 Task: Explore Airbnb accommodation in Trujillo, Peru from 12th December, 2023 to 16th December, 2023 for 8 adults. Place can be private room with 8 bedrooms having 8 beds and 8 bathrooms. Property type can be hotel. Amenities needed are: wifi, TV, free parkinig on premises, gym, breakfast.
Action: Mouse moved to (408, 67)
Screenshot: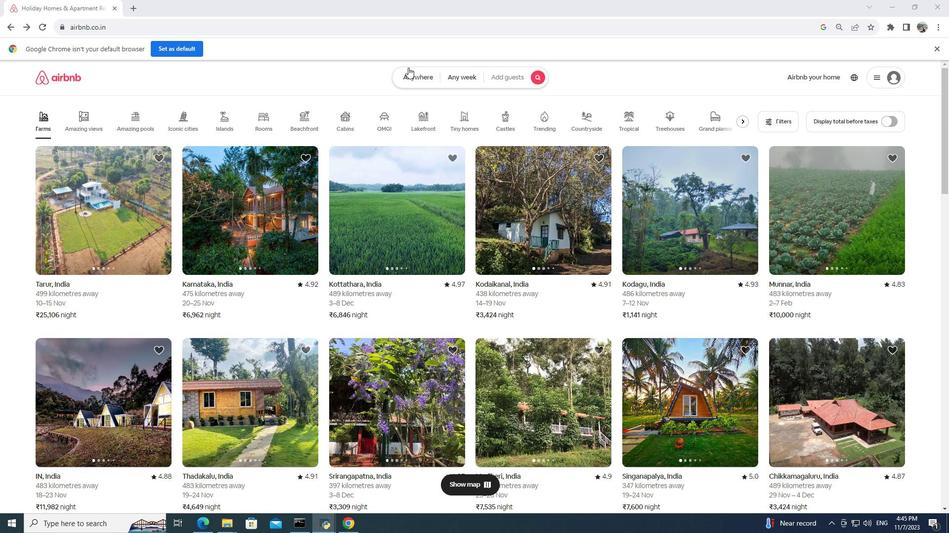 
Action: Mouse pressed left at (408, 67)
Screenshot: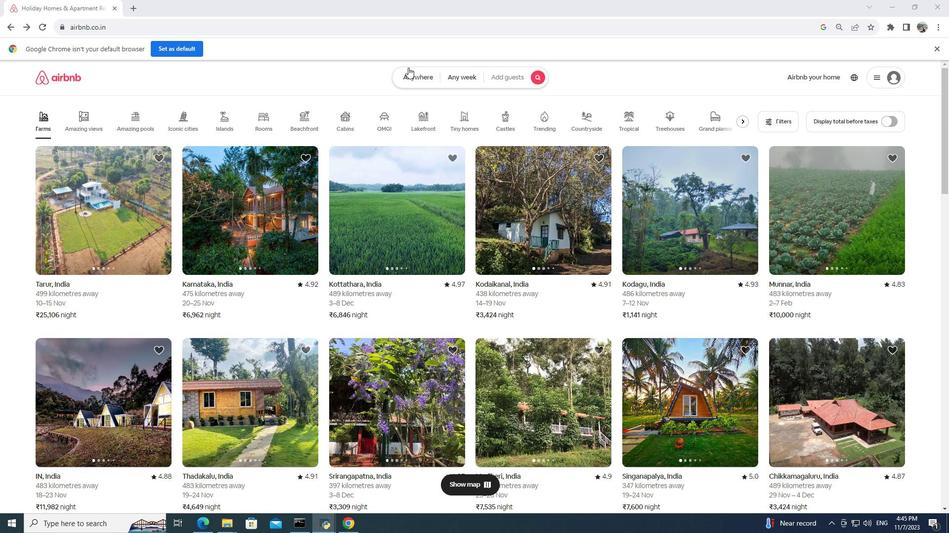 
Action: Mouse moved to (360, 115)
Screenshot: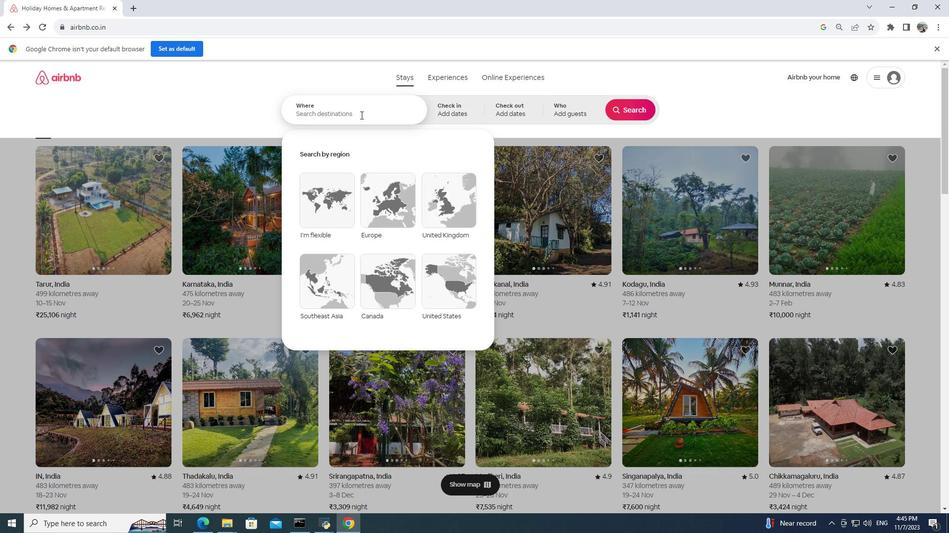 
Action: Key pressed trujillo,<Key.space>peru<Key.enter>
Screenshot: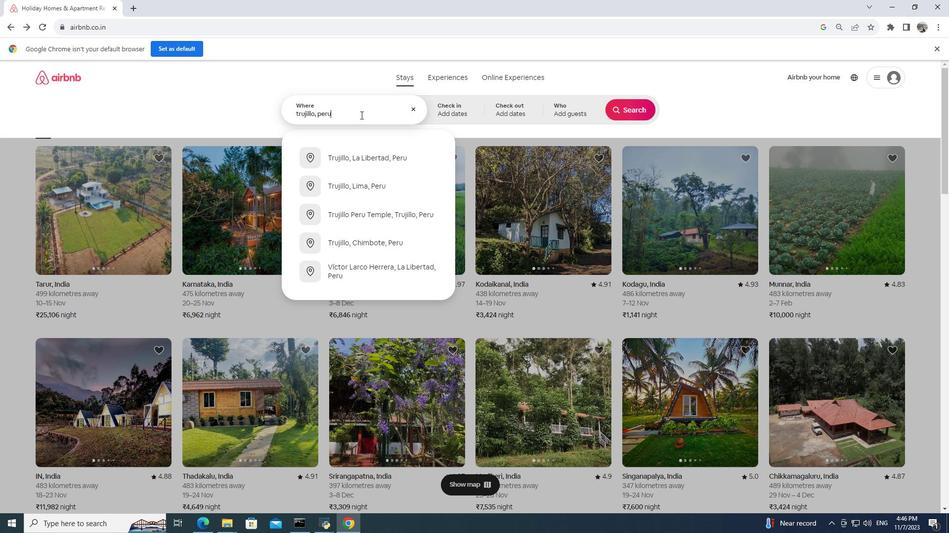 
Action: Mouse moved to (528, 262)
Screenshot: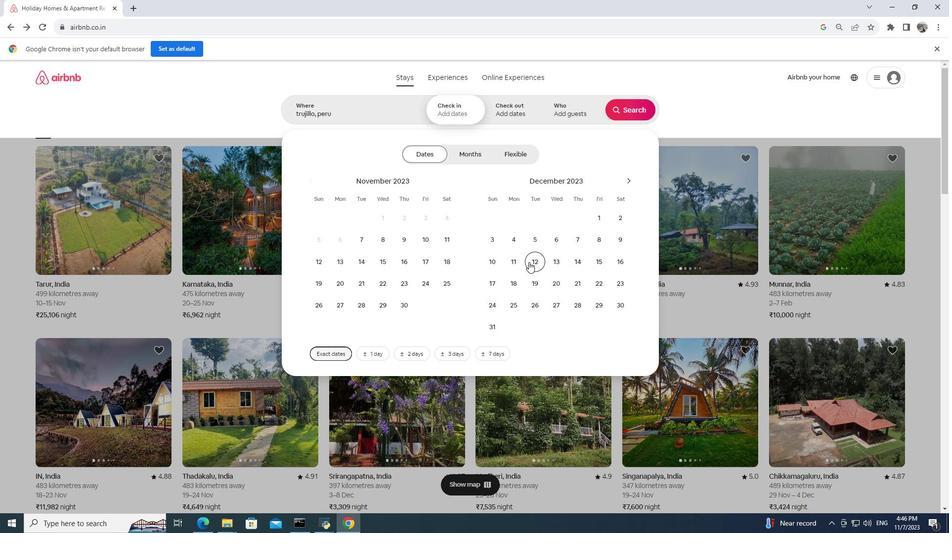 
Action: Mouse pressed left at (528, 262)
Screenshot: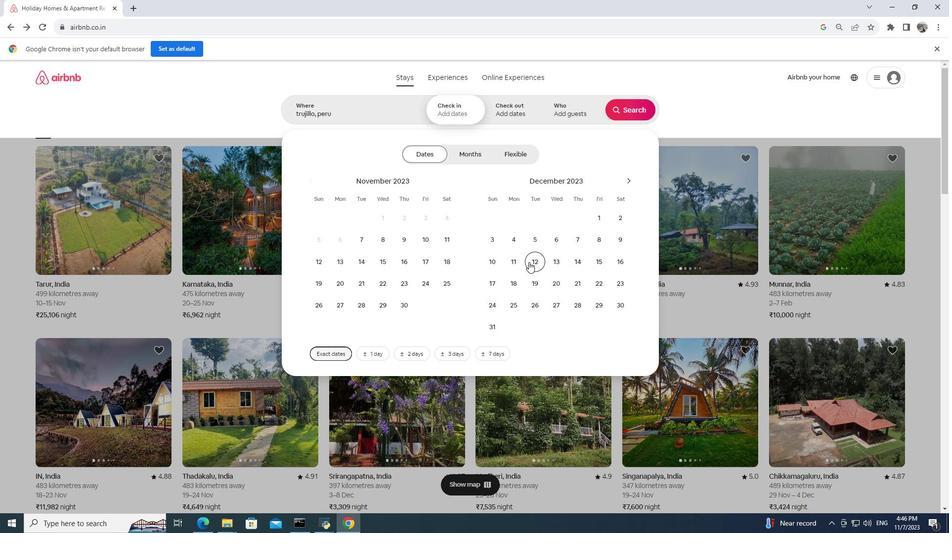
Action: Mouse moved to (623, 263)
Screenshot: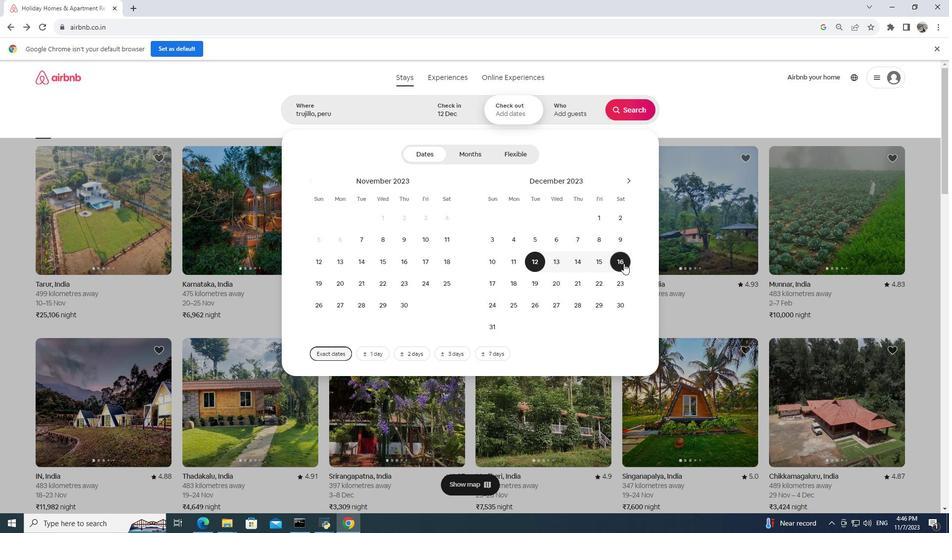 
Action: Mouse pressed left at (623, 263)
Screenshot: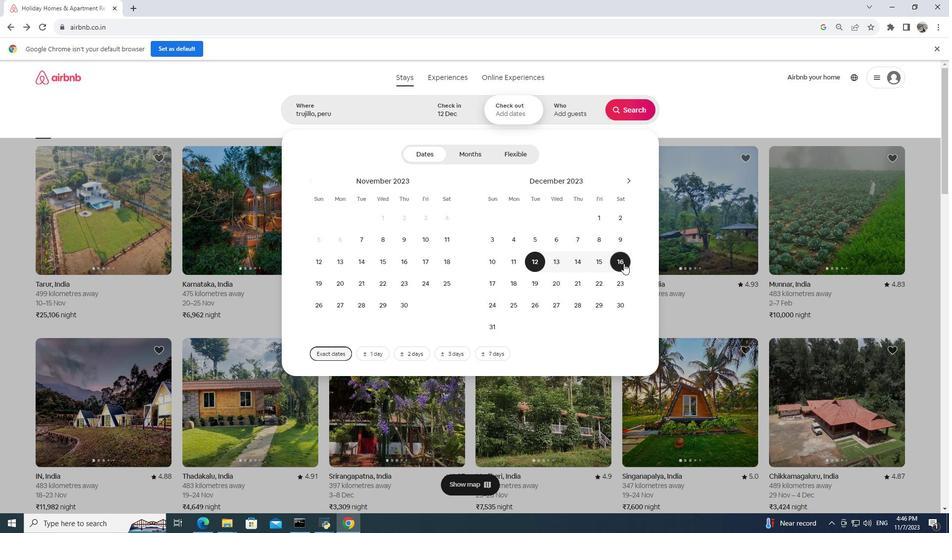 
Action: Mouse moved to (569, 114)
Screenshot: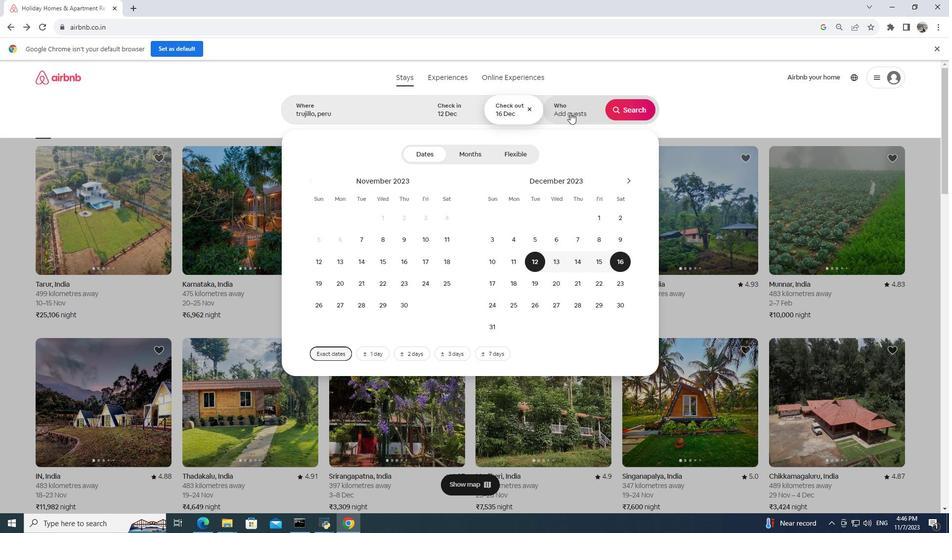 
Action: Mouse pressed left at (569, 114)
Screenshot: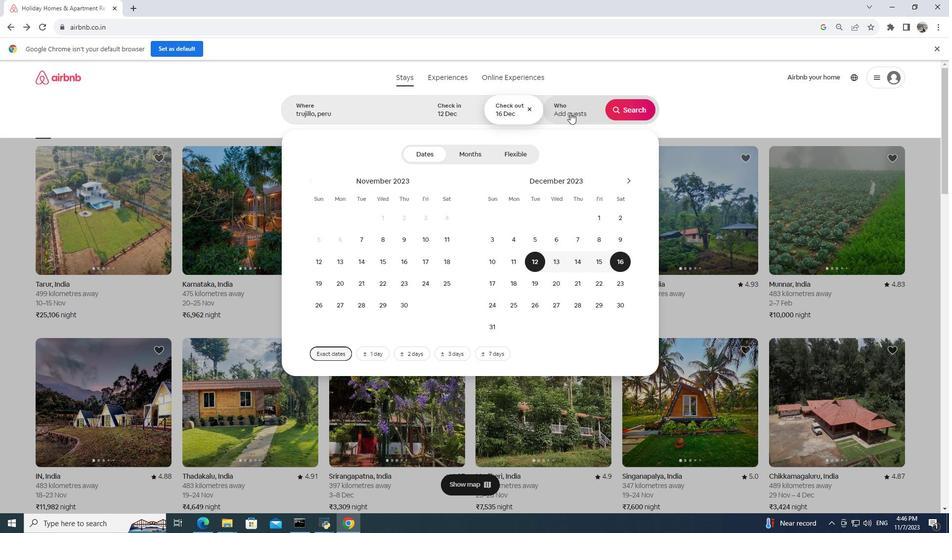 
Action: Mouse moved to (630, 154)
Screenshot: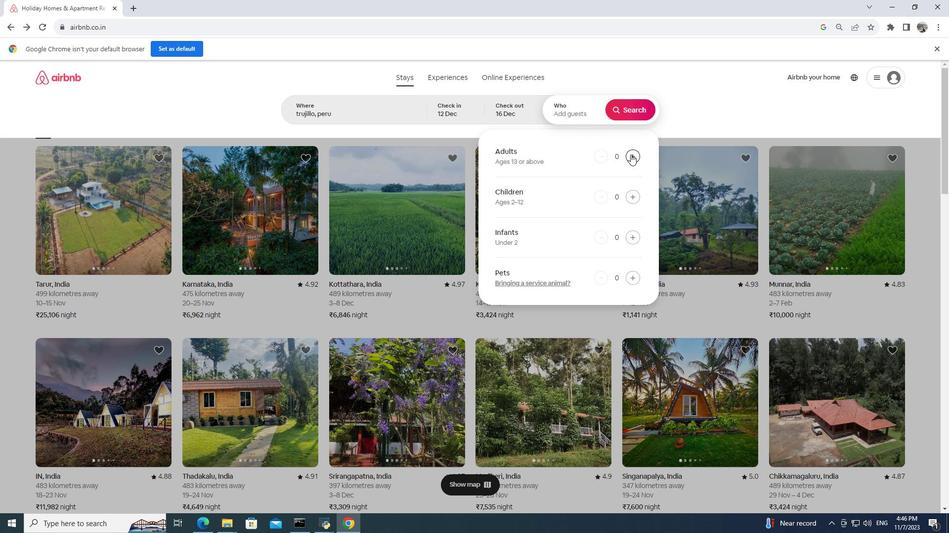 
Action: Mouse pressed left at (630, 154)
Screenshot: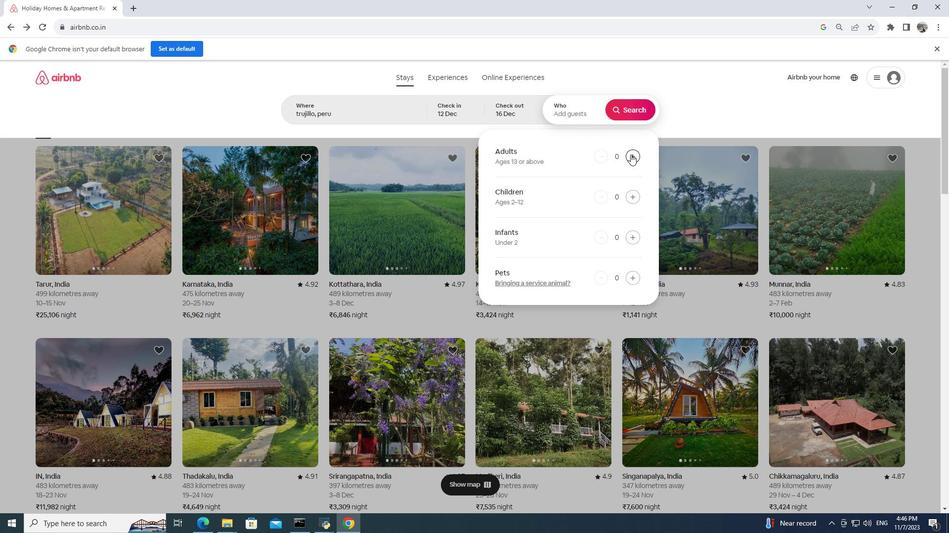 
Action: Mouse moved to (630, 154)
Screenshot: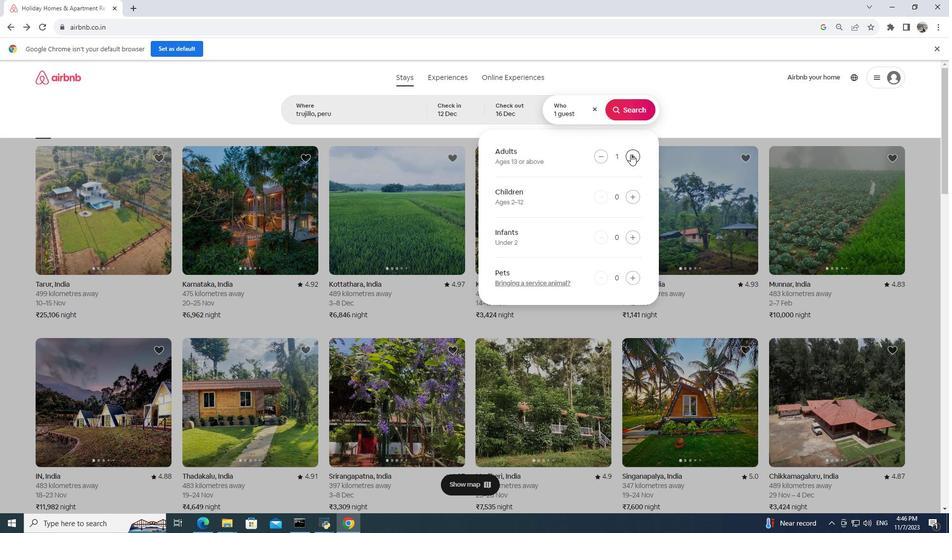 
Action: Mouse pressed left at (630, 154)
Screenshot: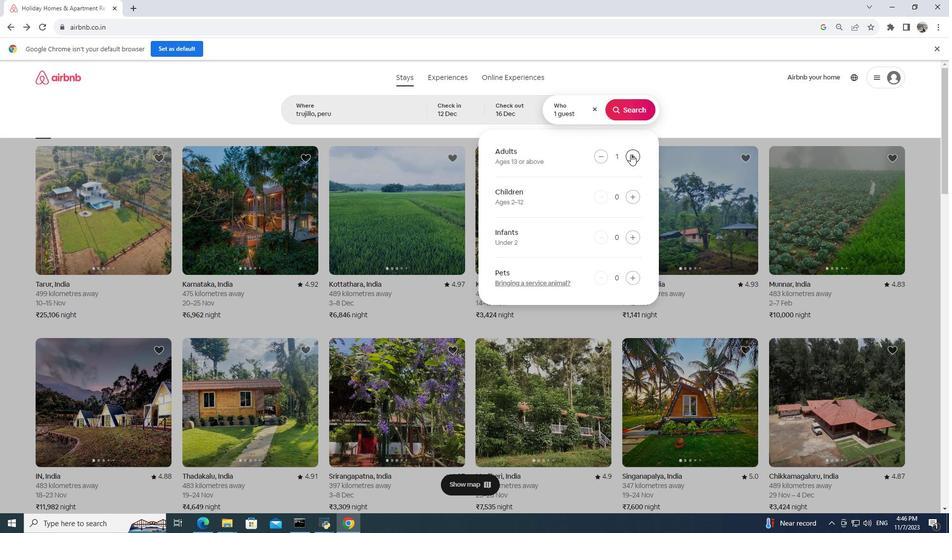 
Action: Mouse moved to (630, 153)
Screenshot: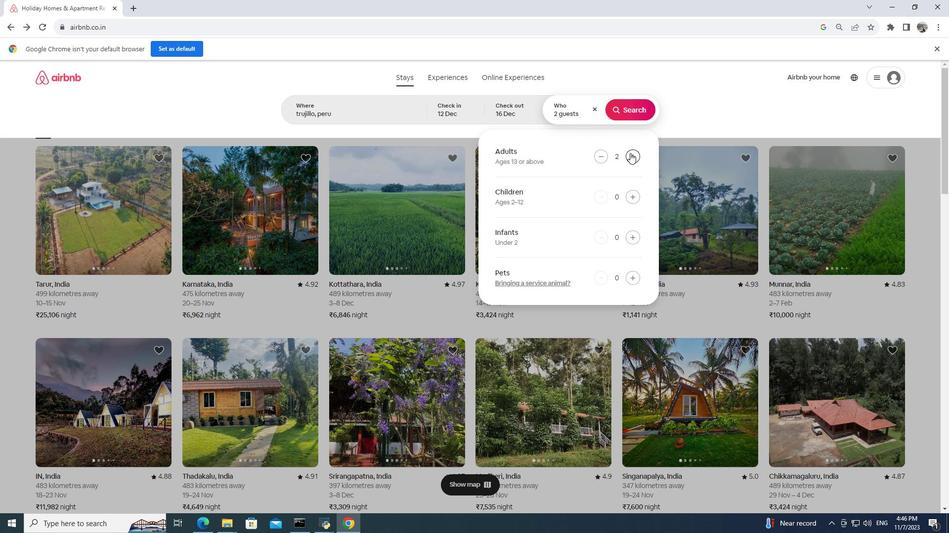 
Action: Mouse pressed left at (630, 153)
Screenshot: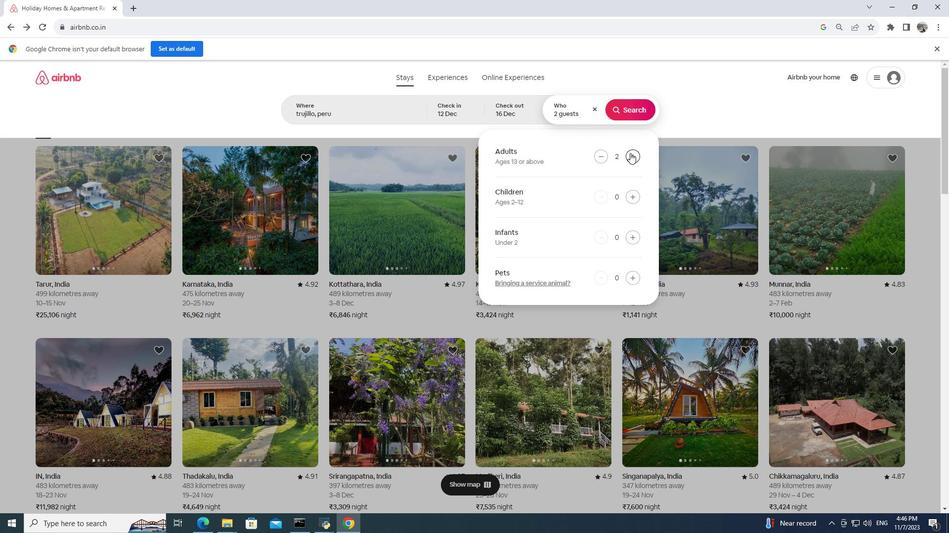 
Action: Mouse pressed left at (630, 153)
Screenshot: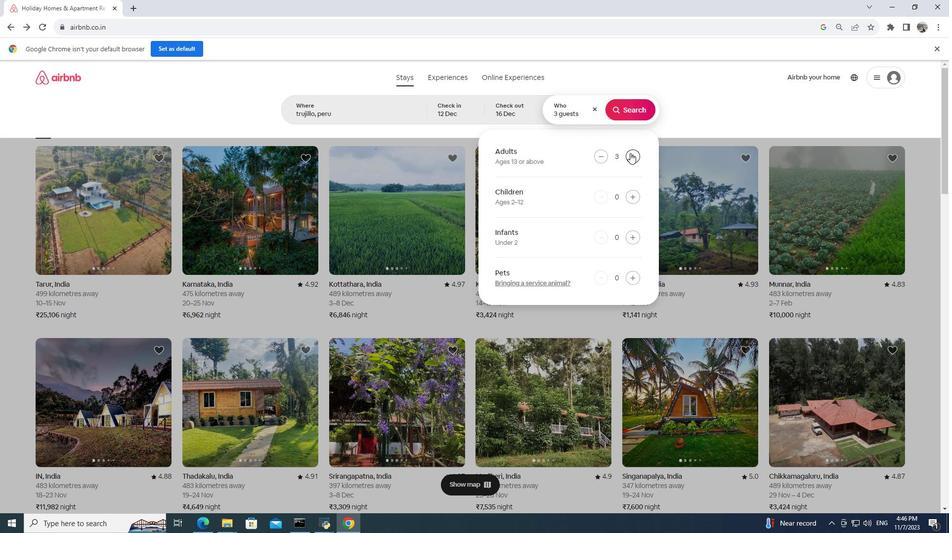 
Action: Mouse pressed left at (630, 153)
Screenshot: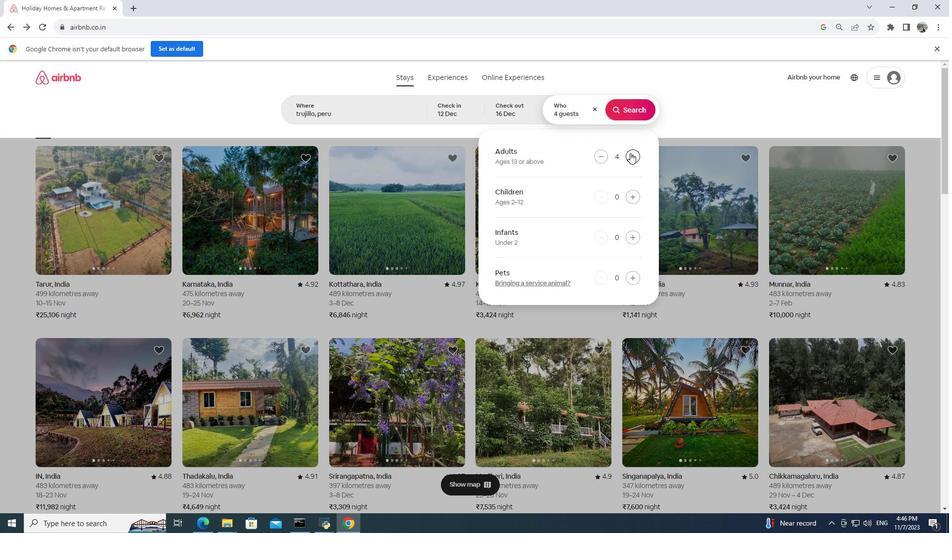 
Action: Mouse pressed left at (630, 153)
Screenshot: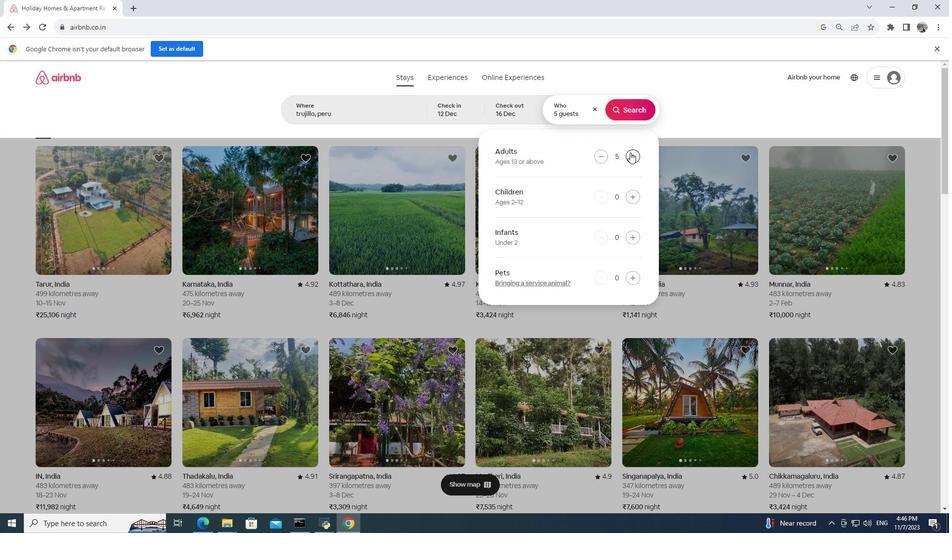 
Action: Mouse moved to (630, 152)
Screenshot: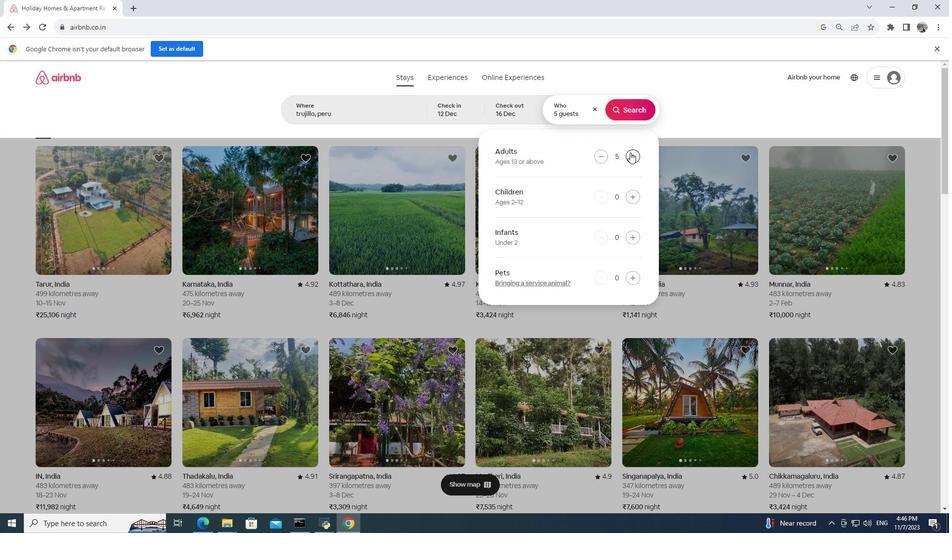 
Action: Mouse pressed left at (630, 152)
Screenshot: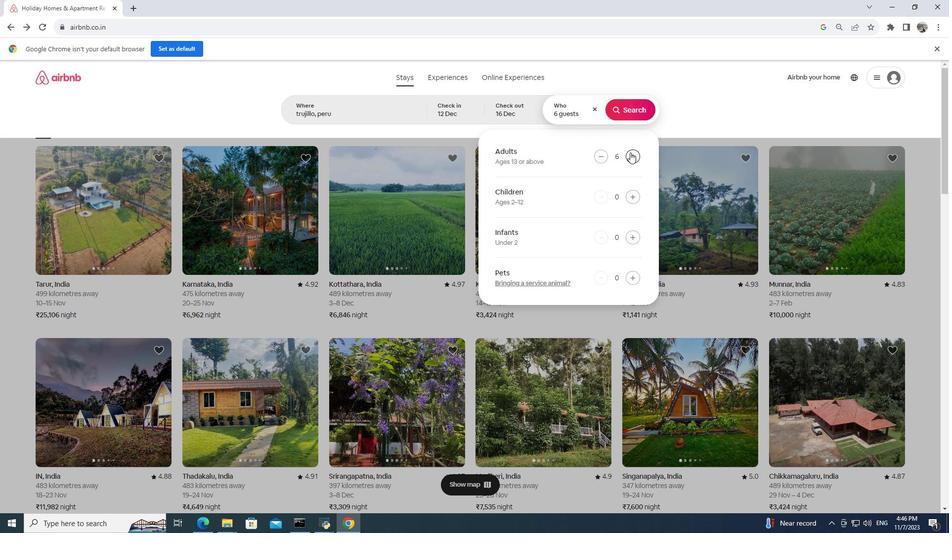 
Action: Mouse pressed left at (630, 152)
Screenshot: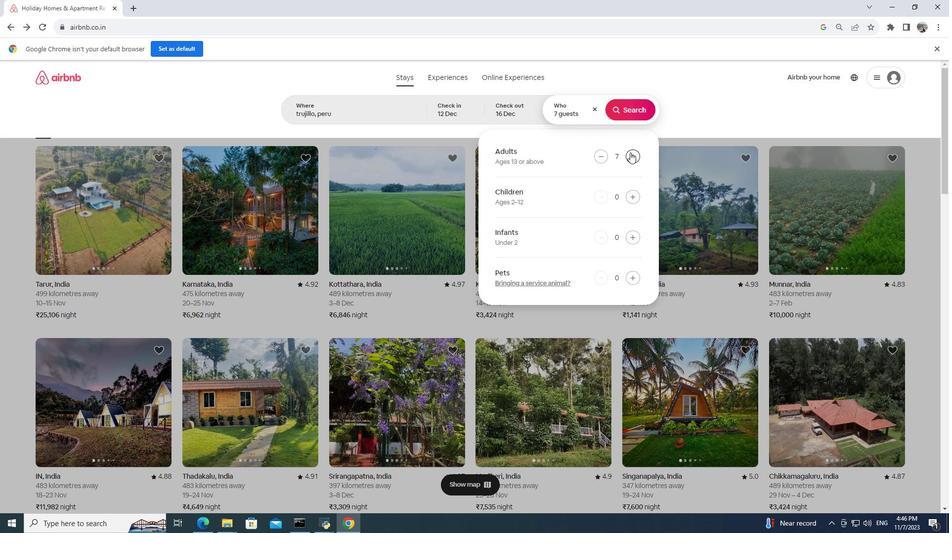 
Action: Mouse moved to (622, 106)
Screenshot: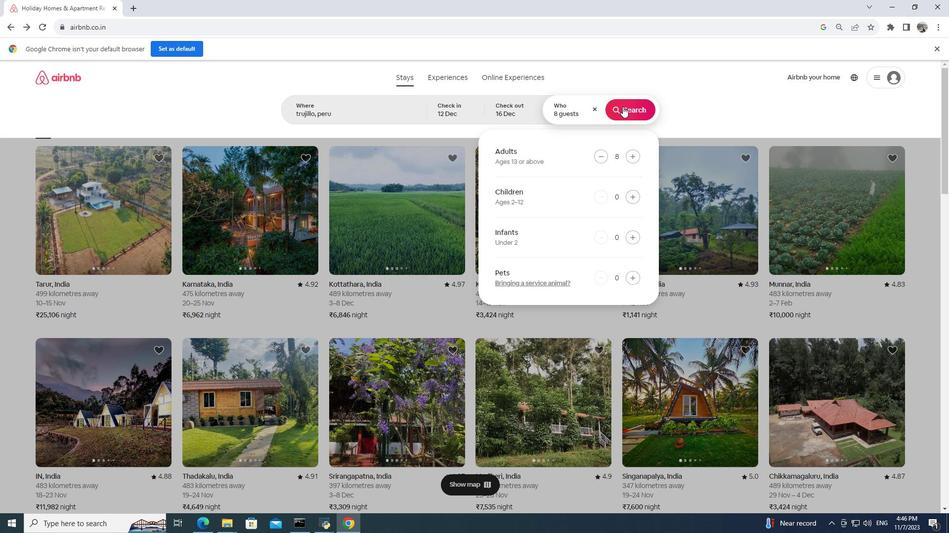 
Action: Mouse pressed left at (622, 106)
Screenshot: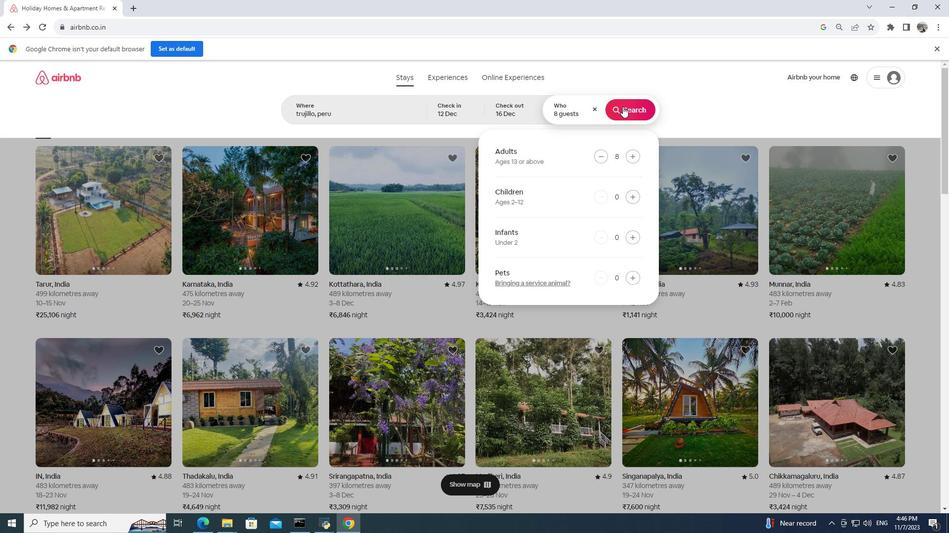 
Action: Mouse moved to (803, 114)
Screenshot: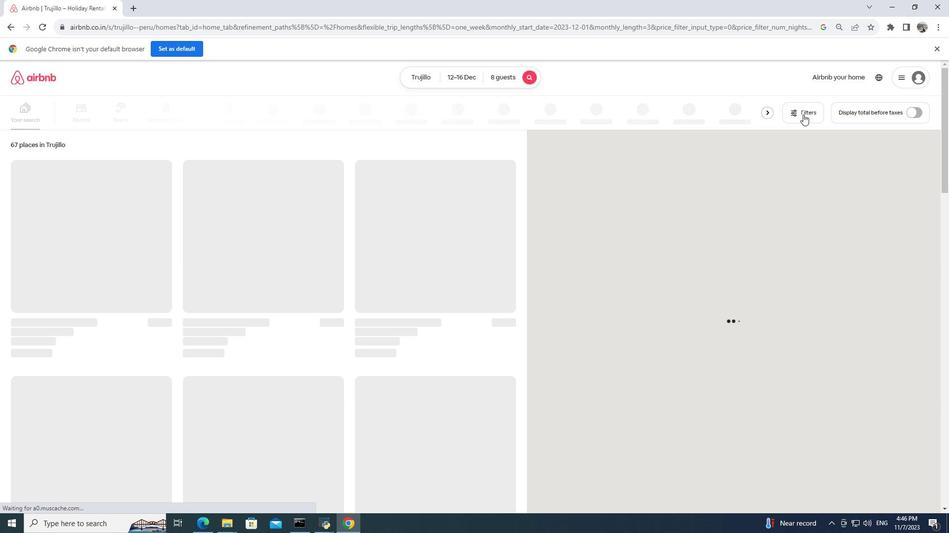 
Action: Mouse pressed left at (803, 114)
Screenshot: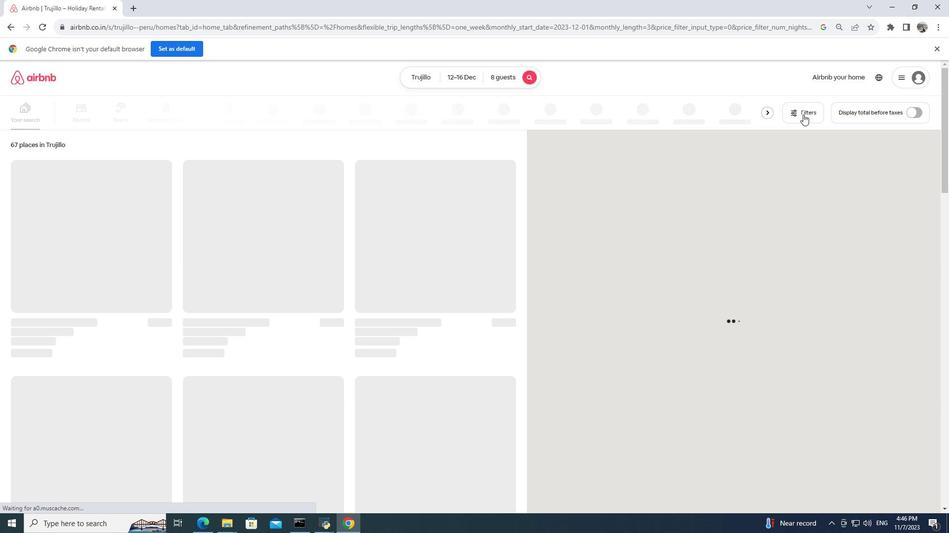 
Action: Mouse moved to (800, 121)
Screenshot: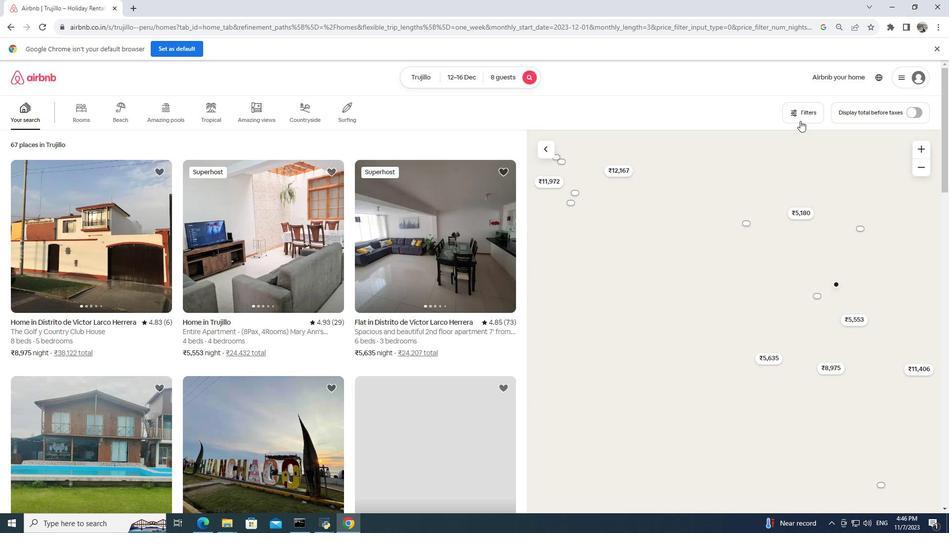 
Action: Mouse pressed left at (800, 121)
Screenshot: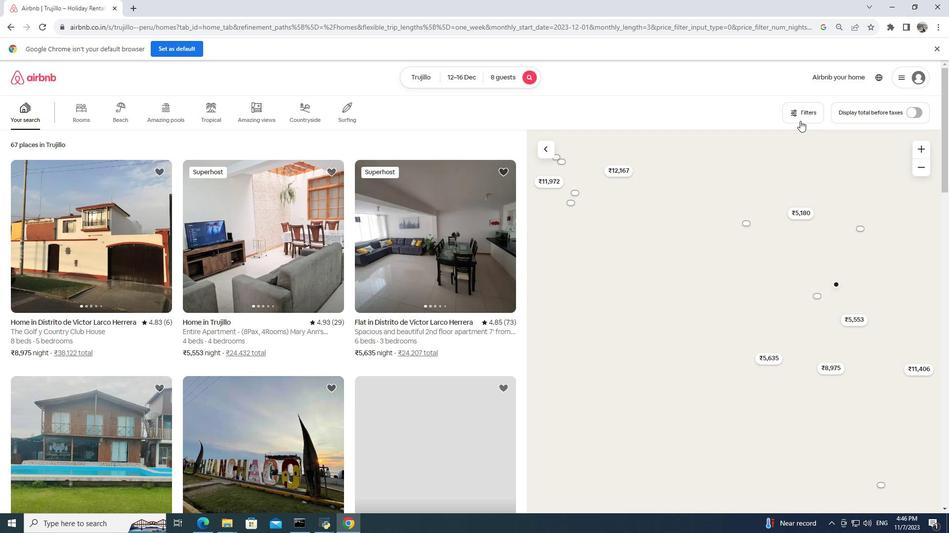 
Action: Mouse moved to (798, 115)
Screenshot: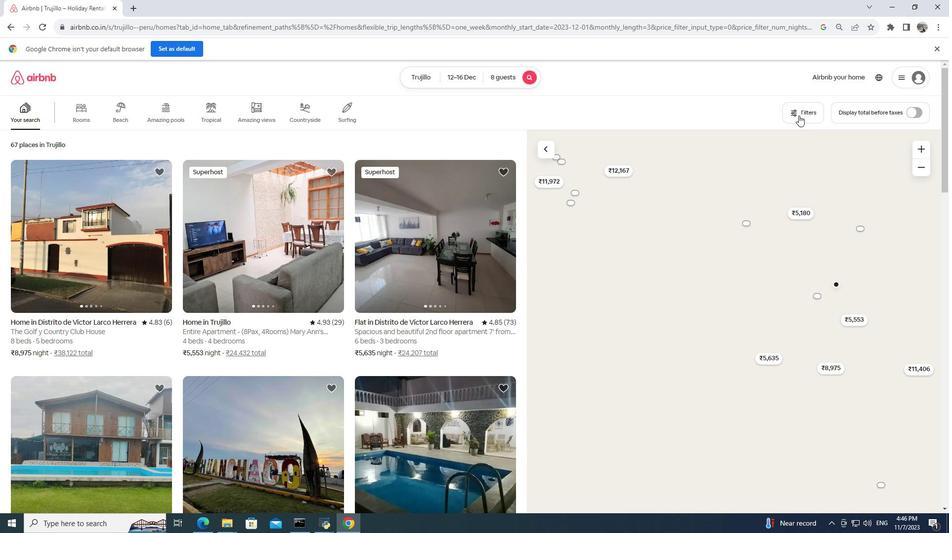 
Action: Mouse pressed left at (798, 115)
Screenshot: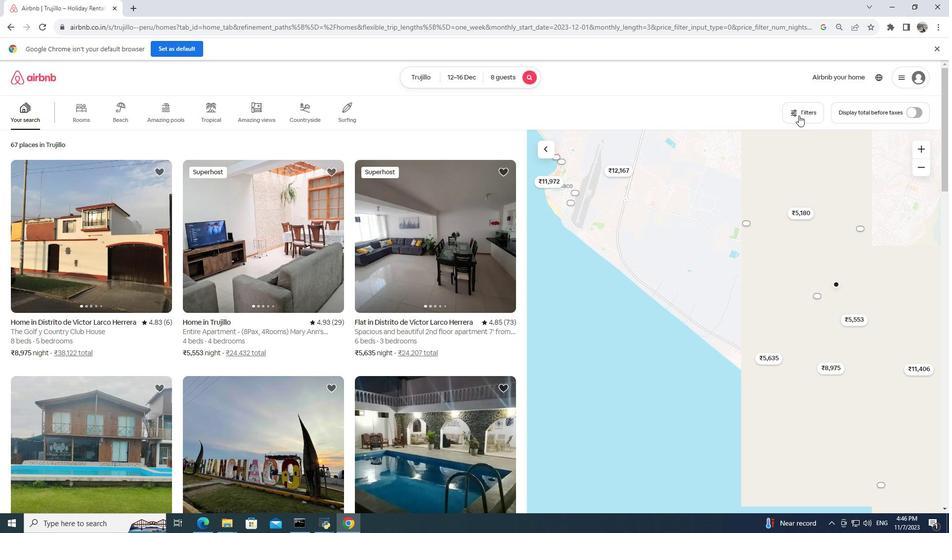 
Action: Mouse moved to (581, 387)
Screenshot: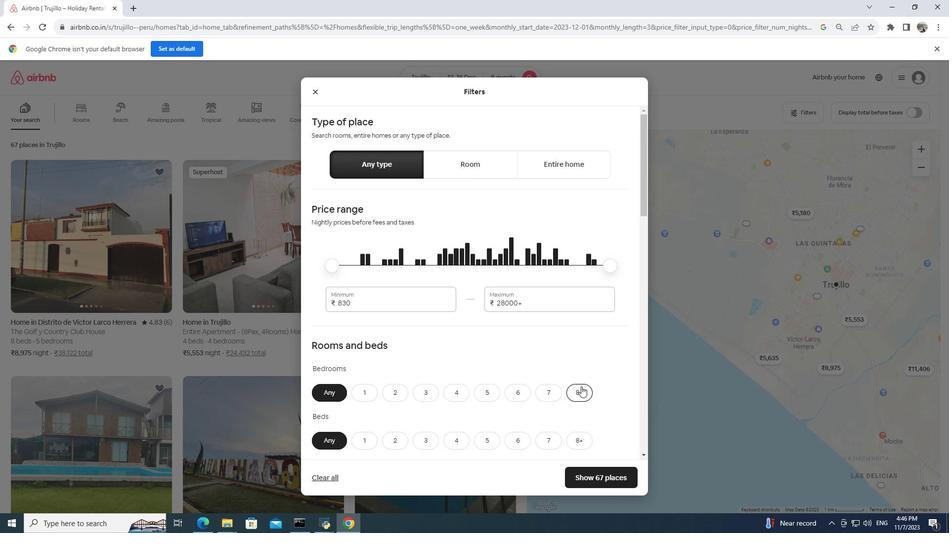 
Action: Mouse pressed left at (581, 387)
Screenshot: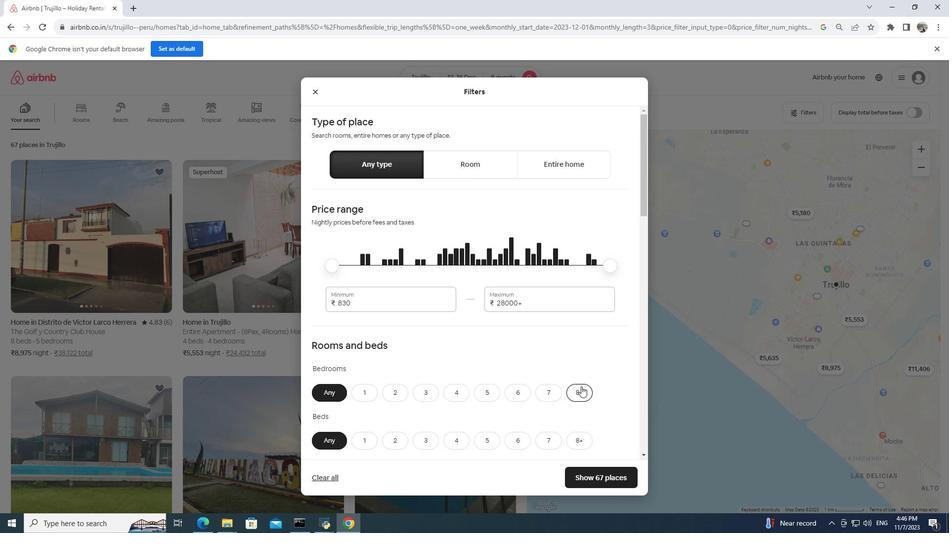 
Action: Mouse moved to (583, 352)
Screenshot: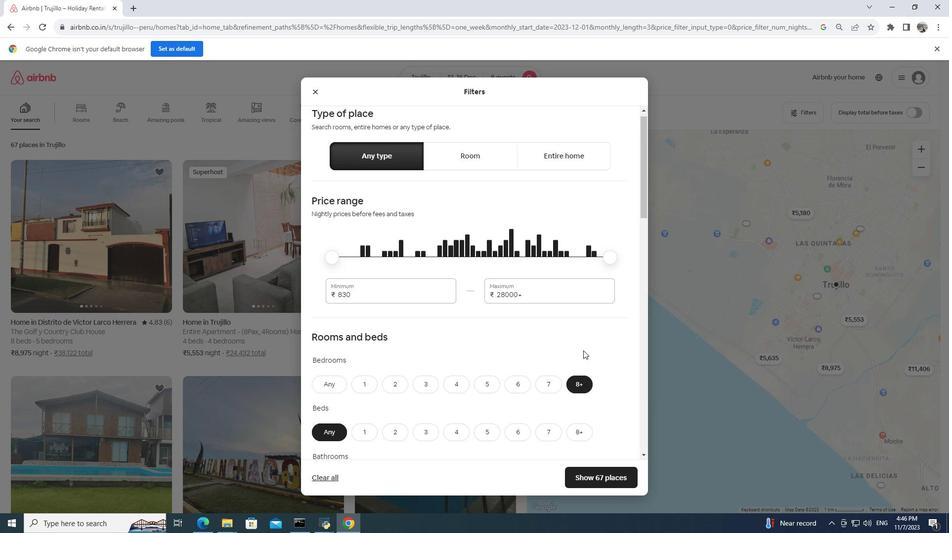 
Action: Mouse scrolled (583, 352) with delta (0, 0)
Screenshot: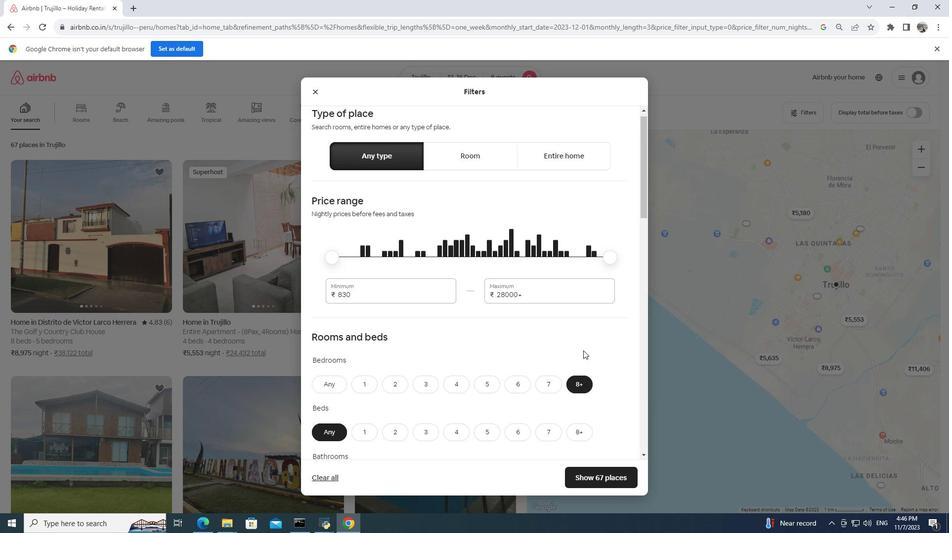 
Action: Mouse moved to (583, 351)
Screenshot: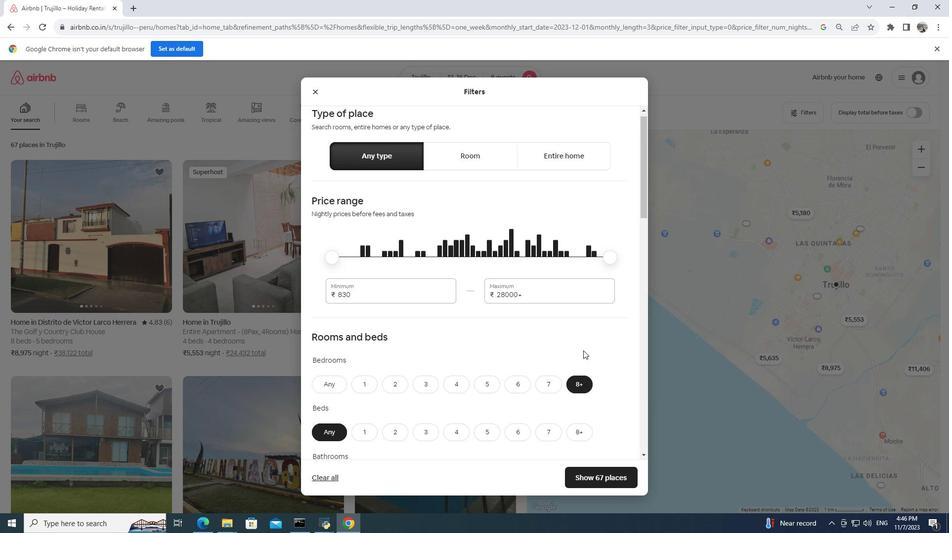 
Action: Mouse scrolled (583, 351) with delta (0, 0)
Screenshot: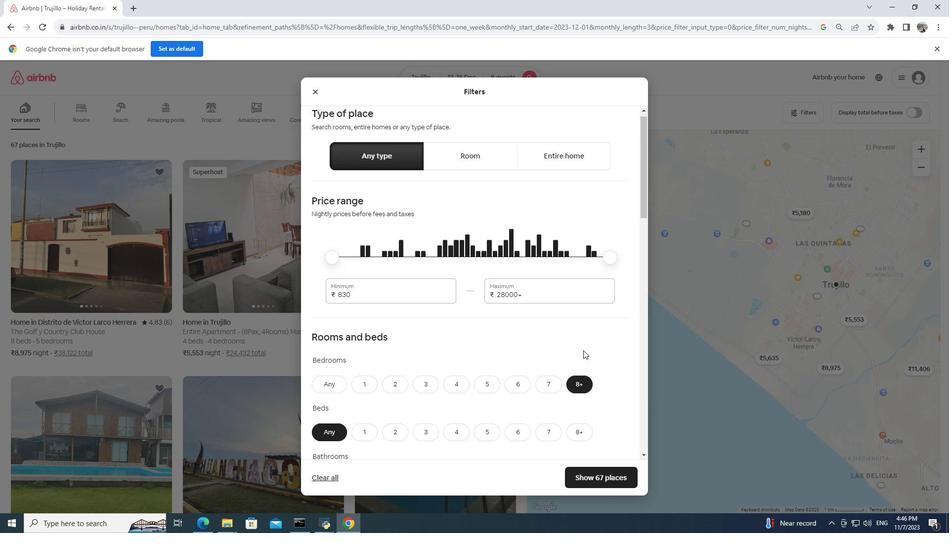 
Action: Mouse moved to (583, 351)
Screenshot: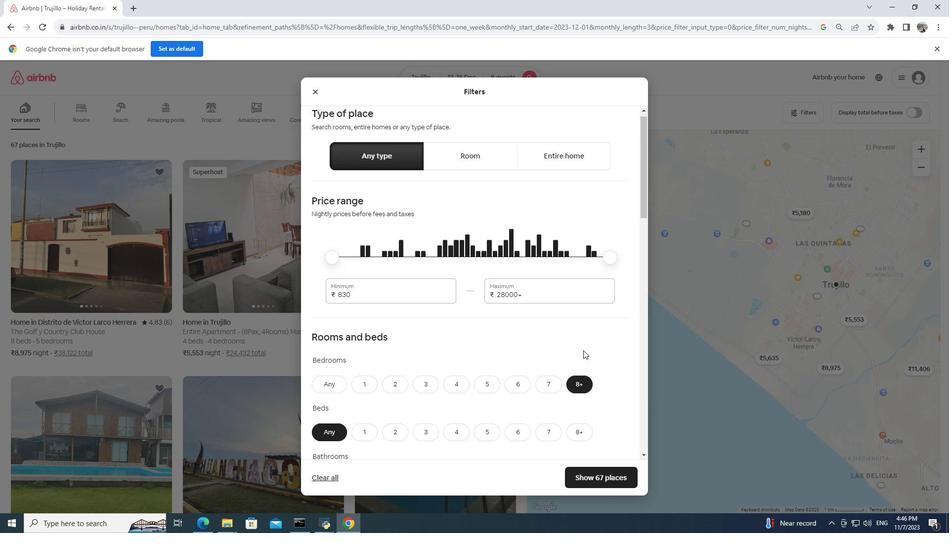 
Action: Mouse scrolled (583, 350) with delta (0, 0)
Screenshot: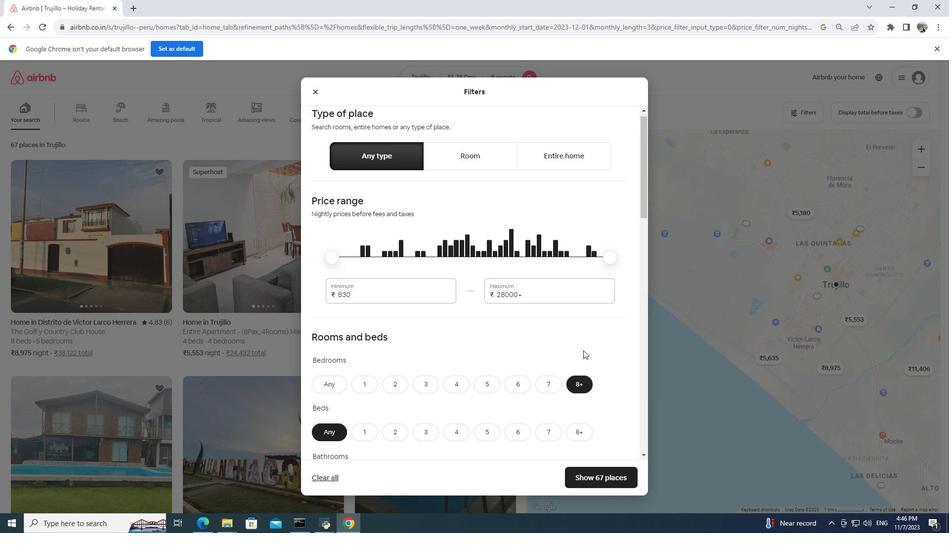 
Action: Mouse moved to (580, 286)
Screenshot: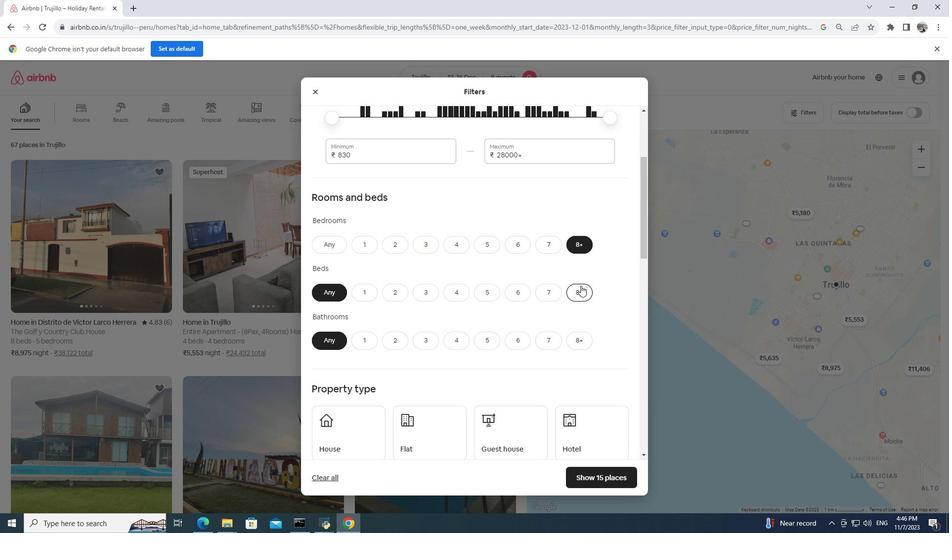 
Action: Mouse pressed left at (580, 286)
Screenshot: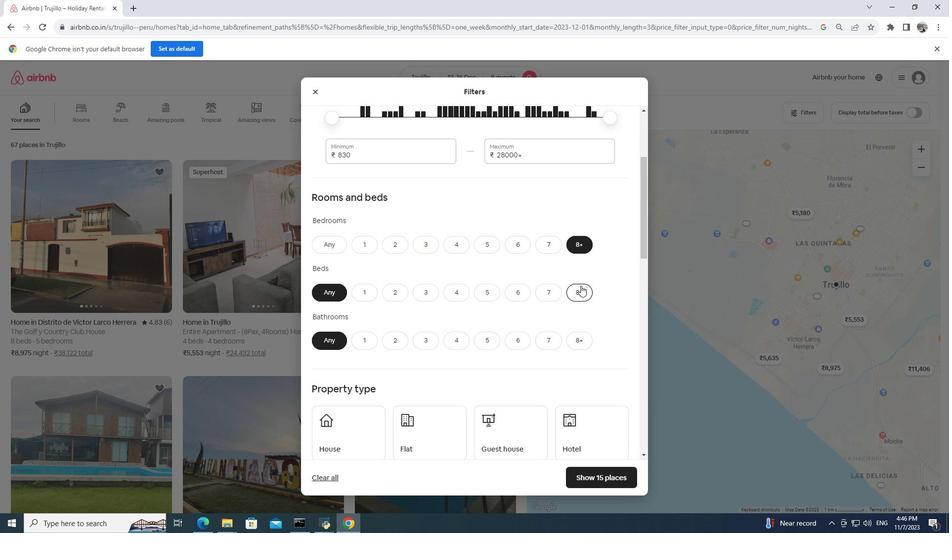 
Action: Mouse moved to (584, 338)
Screenshot: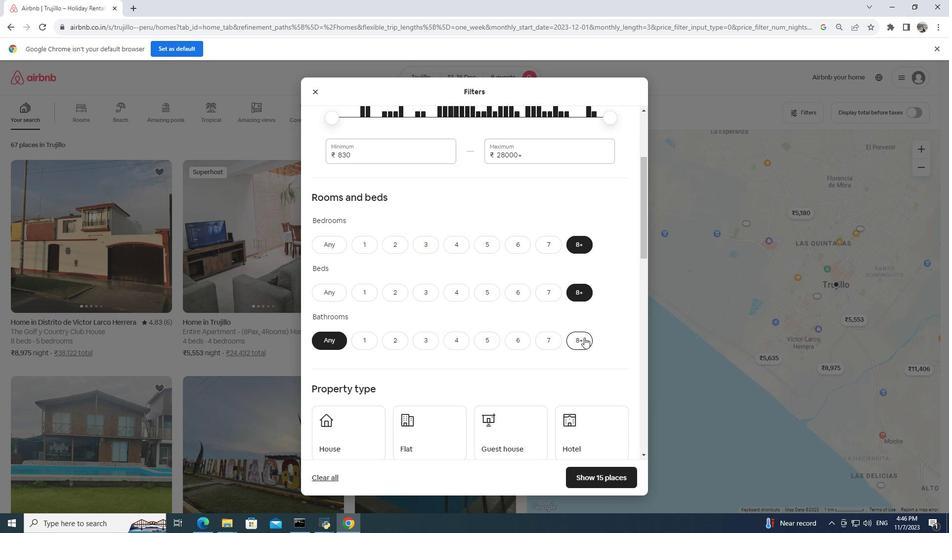 
Action: Mouse pressed left at (584, 338)
Screenshot: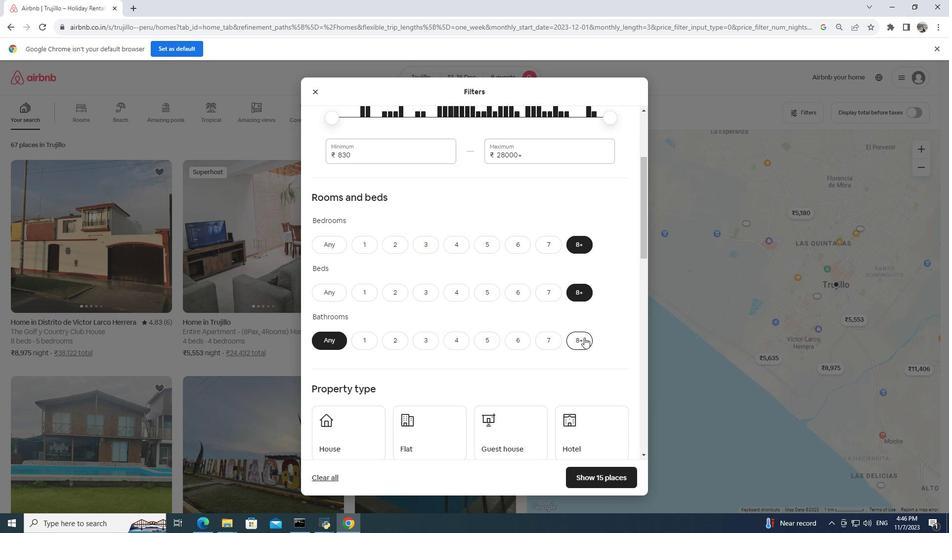 
Action: Mouse moved to (587, 320)
Screenshot: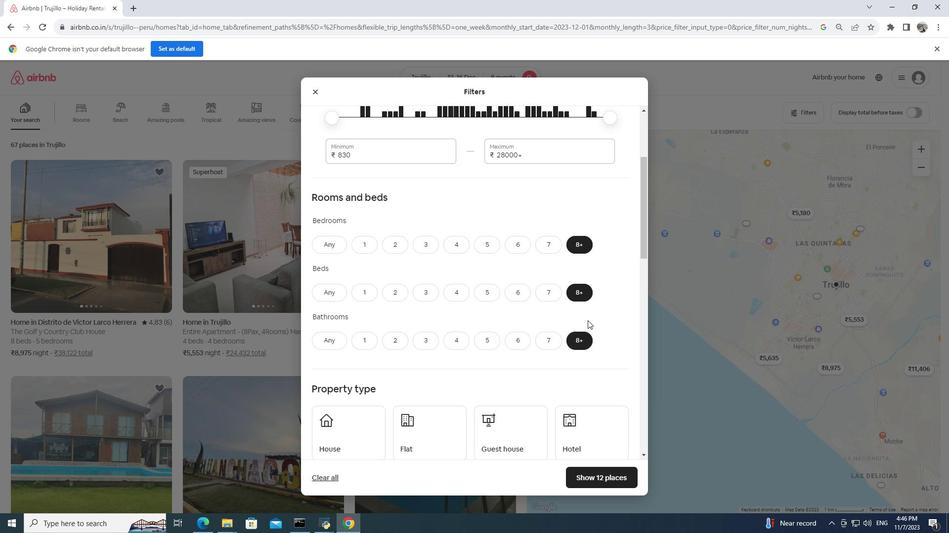 
Action: Mouse scrolled (587, 320) with delta (0, 0)
Screenshot: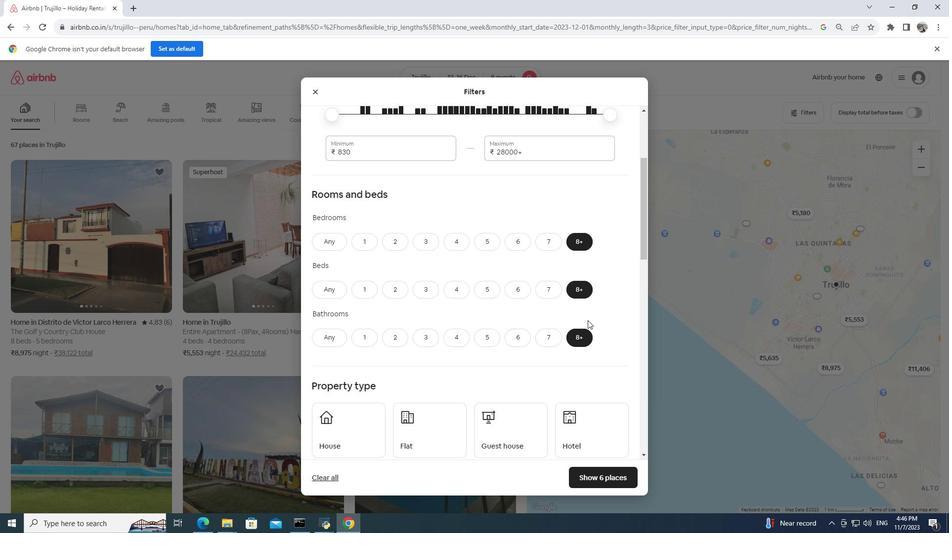 
Action: Mouse scrolled (587, 320) with delta (0, 0)
Screenshot: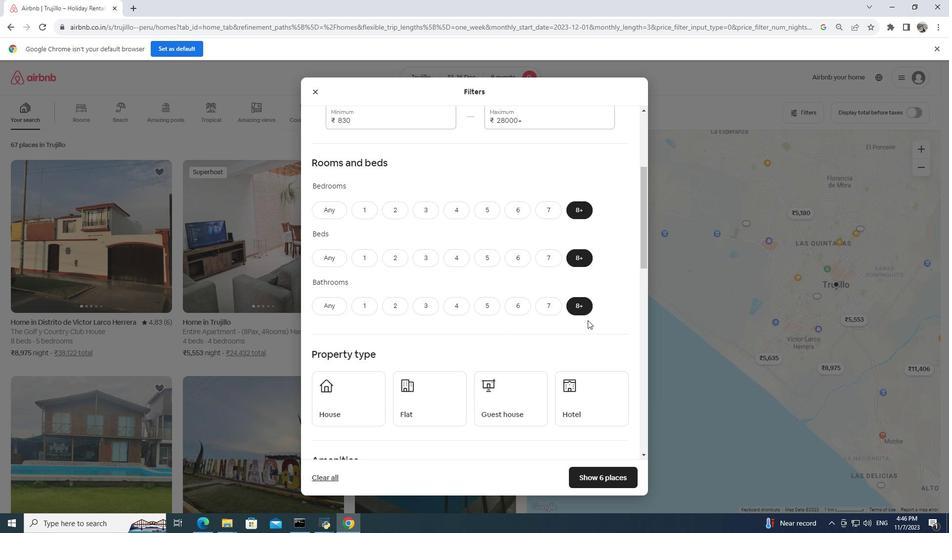 
Action: Mouse scrolled (587, 320) with delta (0, 0)
Screenshot: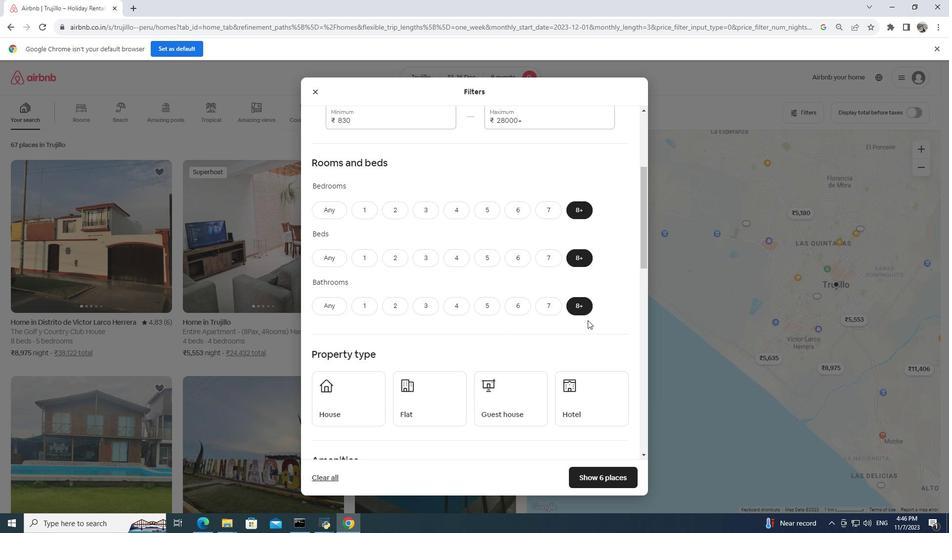 
Action: Mouse scrolled (587, 320) with delta (0, 0)
Screenshot: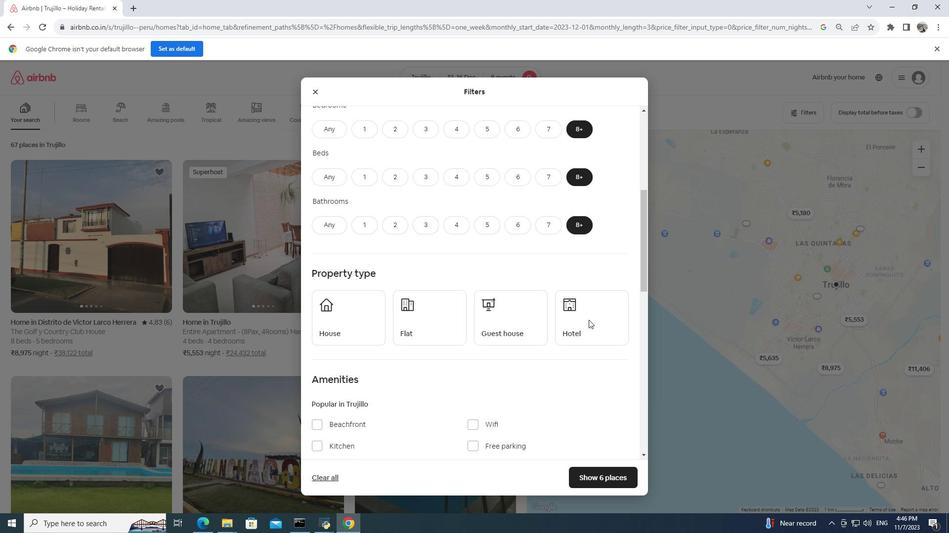 
Action: Mouse moved to (573, 240)
Screenshot: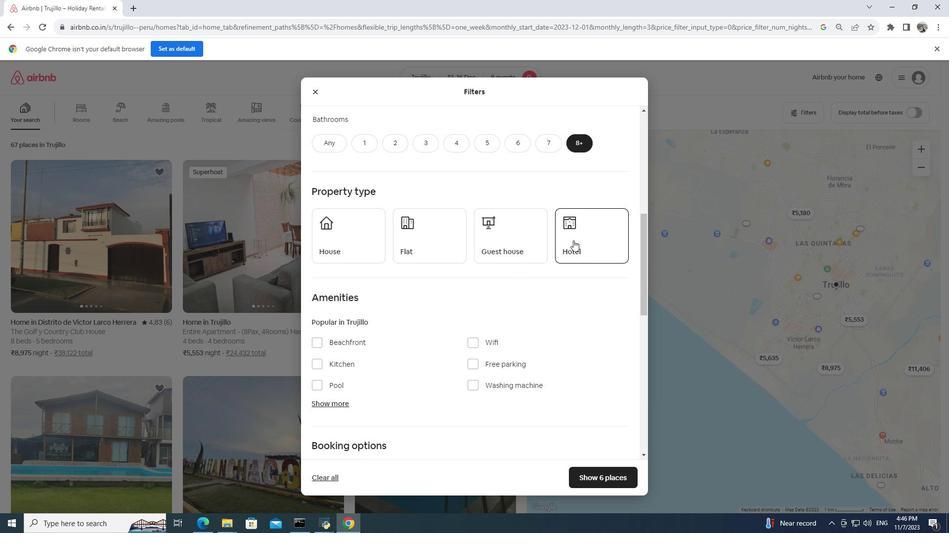 
Action: Mouse pressed left at (573, 240)
Screenshot: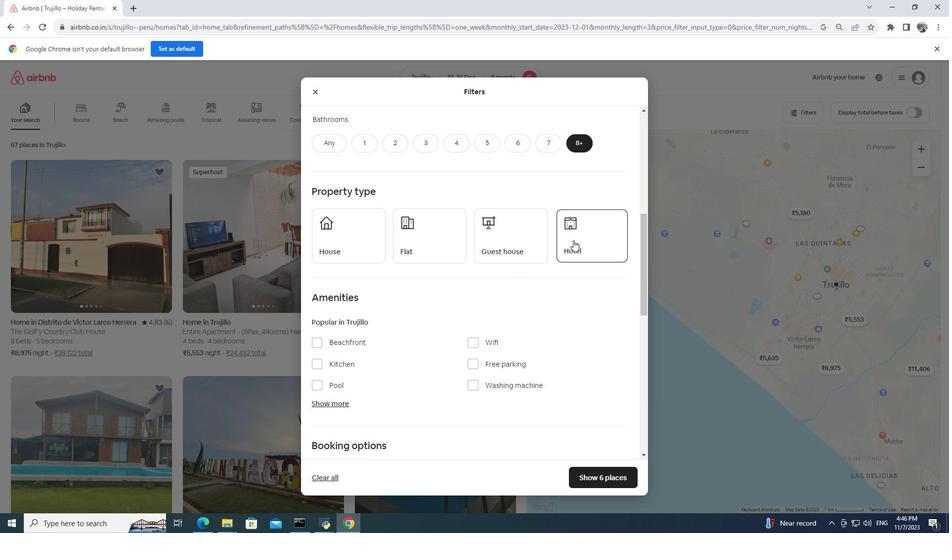 
Action: Mouse moved to (471, 340)
Screenshot: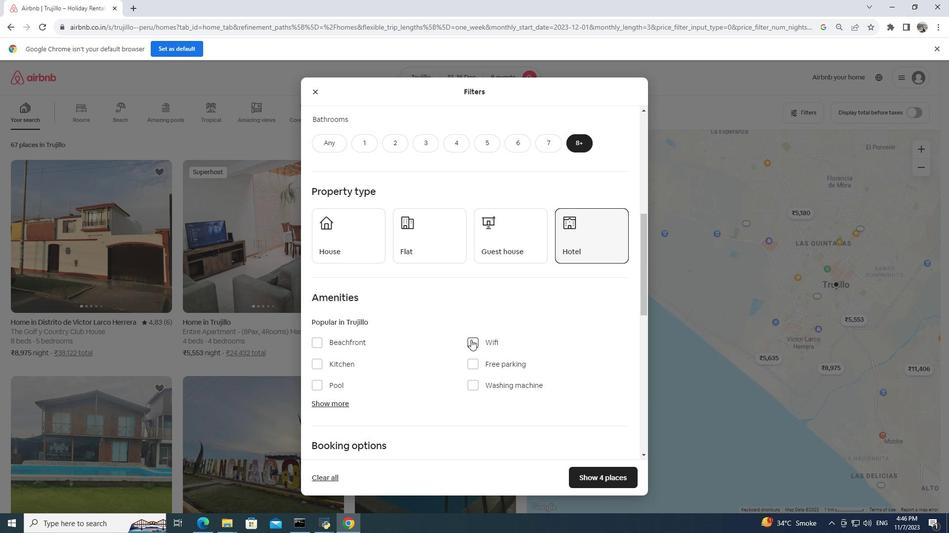 
Action: Mouse pressed left at (471, 340)
Screenshot: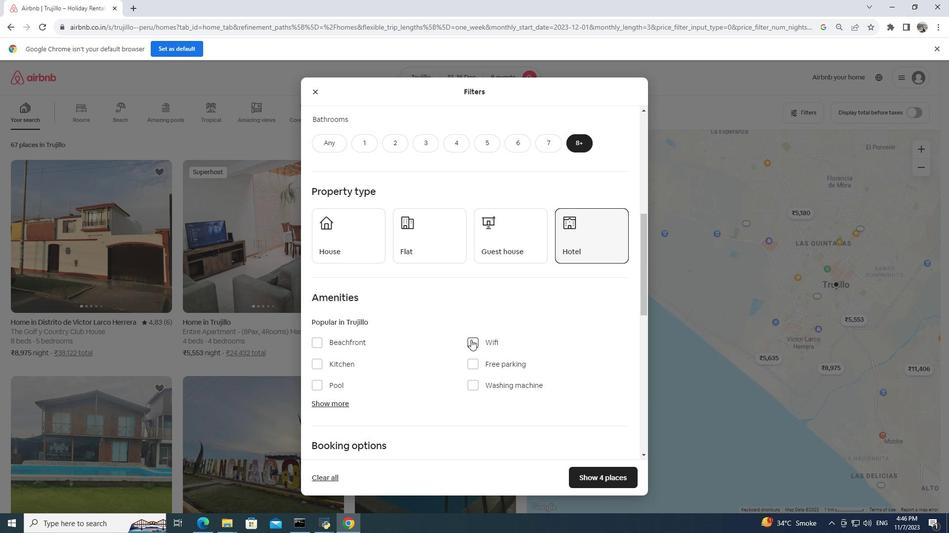 
Action: Mouse moved to (475, 363)
Screenshot: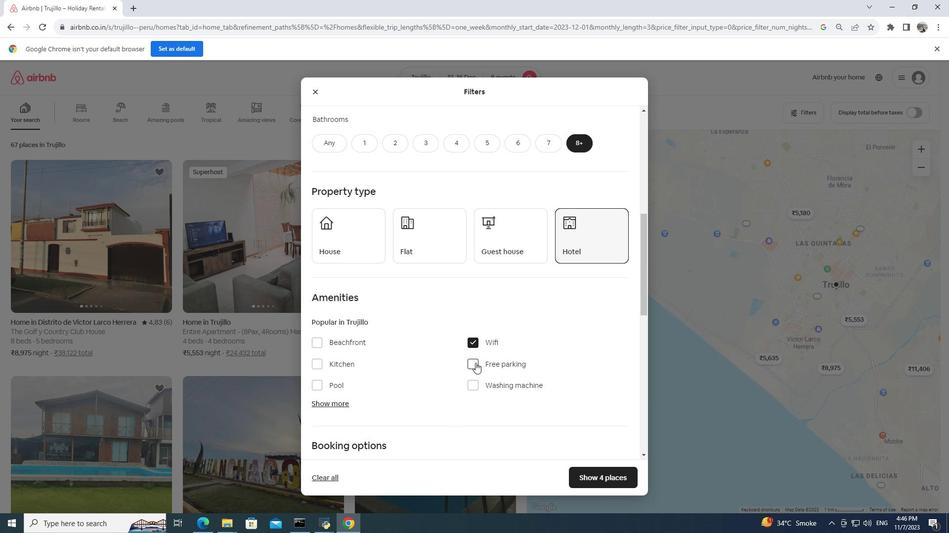 
Action: Mouse pressed left at (475, 363)
Screenshot: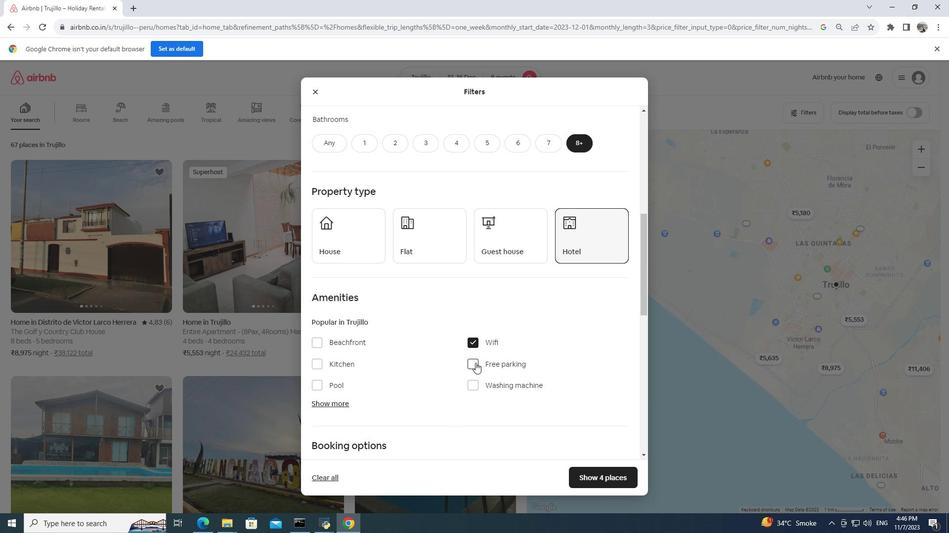 
Action: Mouse moved to (320, 401)
Screenshot: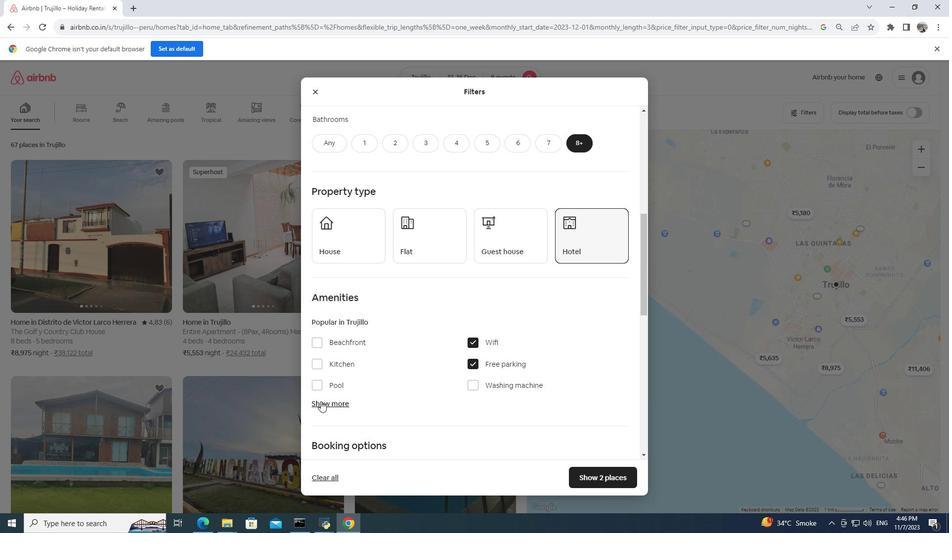 
Action: Mouse pressed left at (320, 401)
Screenshot: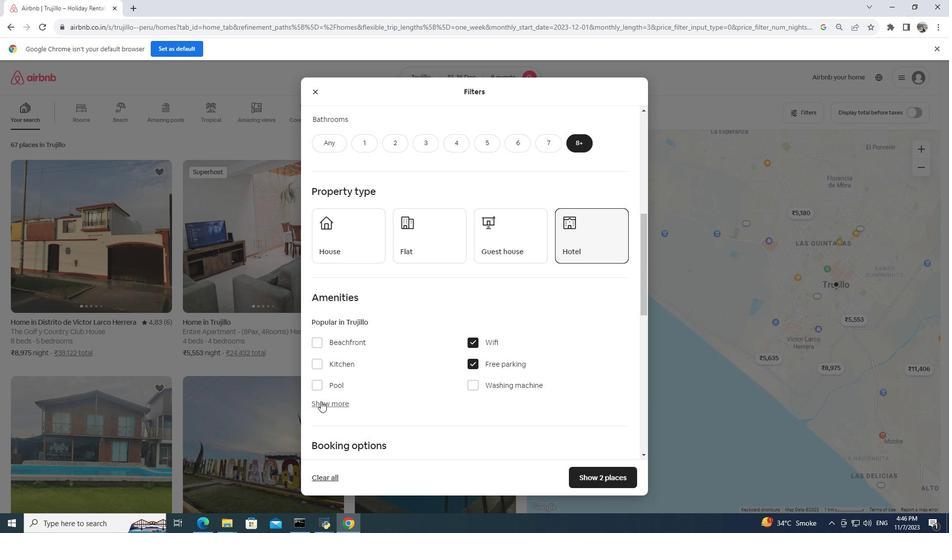 
Action: Mouse moved to (416, 404)
Screenshot: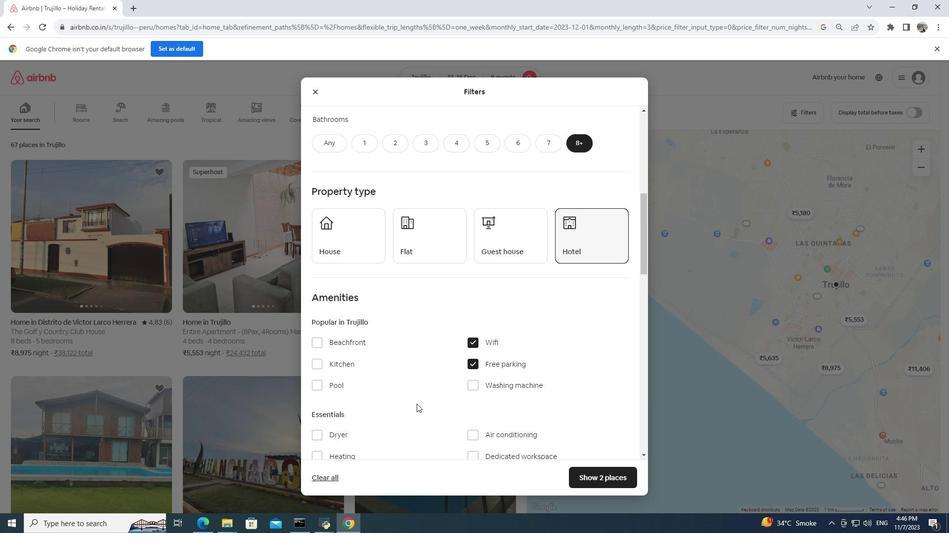 
Action: Mouse scrolled (416, 403) with delta (0, 0)
Screenshot: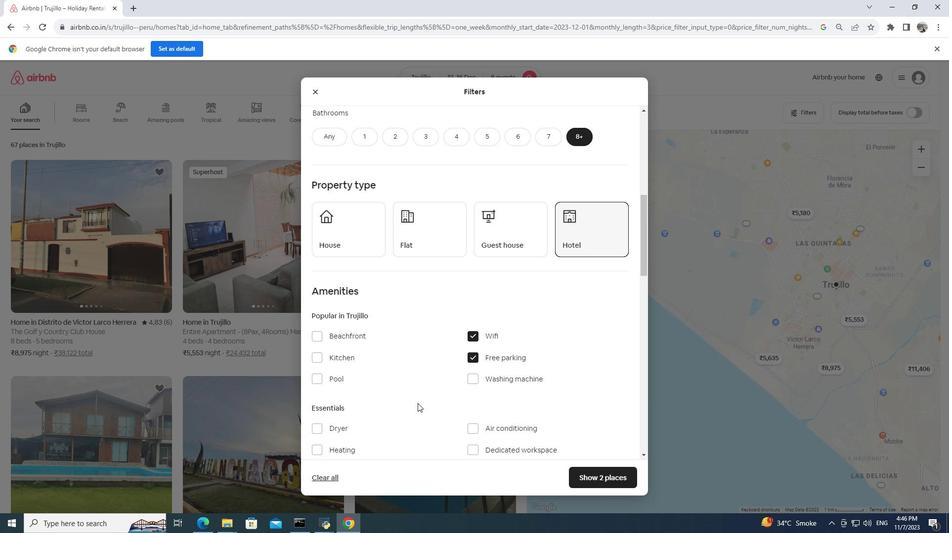 
Action: Mouse moved to (417, 403)
Screenshot: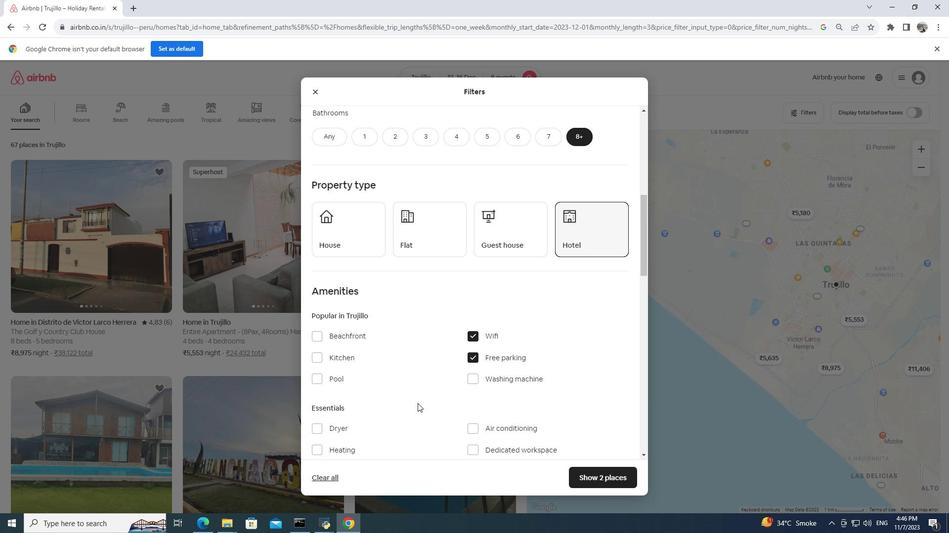 
Action: Mouse scrolled (417, 403) with delta (0, 0)
Screenshot: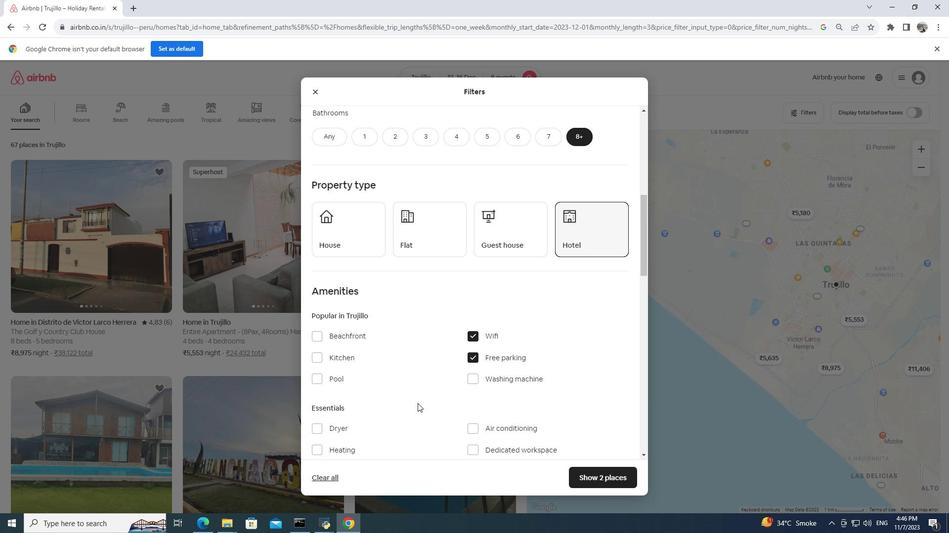 
Action: Mouse moved to (317, 377)
Screenshot: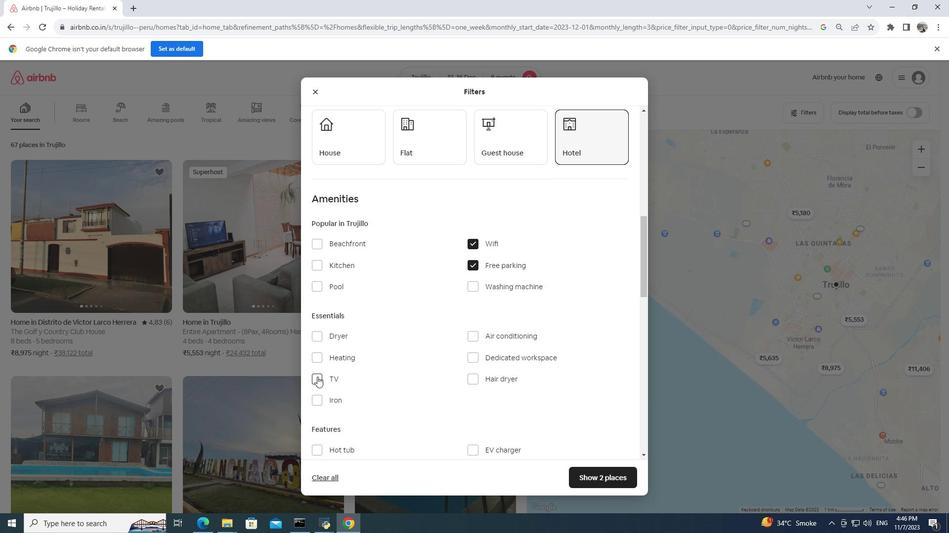 
Action: Mouse pressed left at (317, 377)
Screenshot: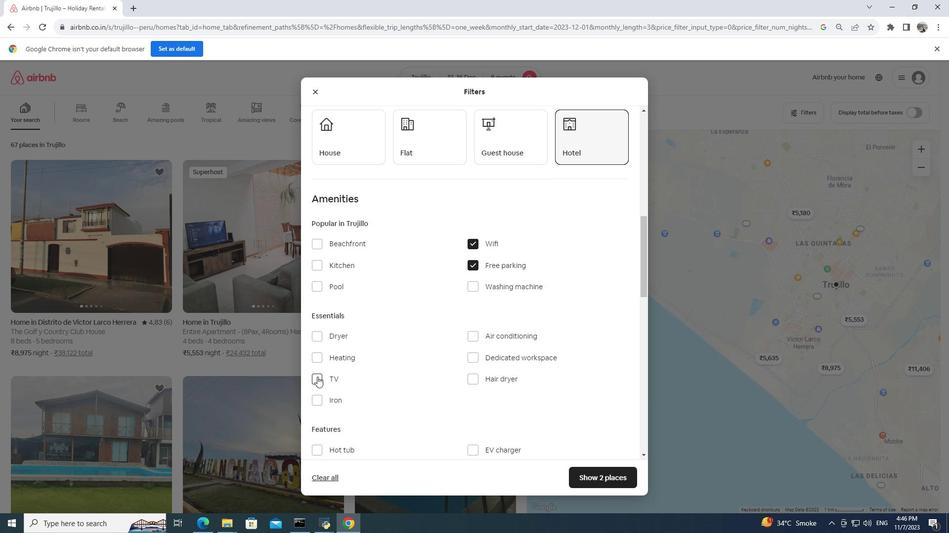
Action: Mouse moved to (438, 390)
Screenshot: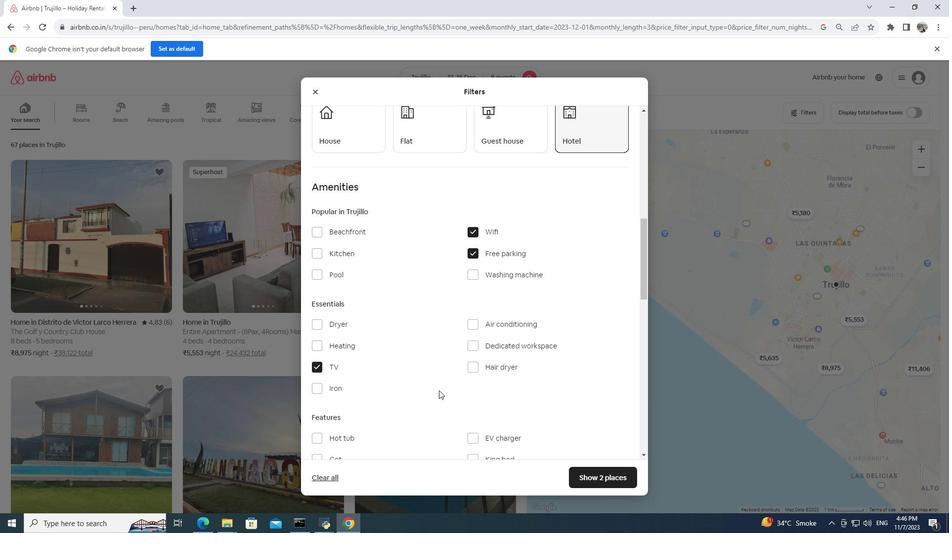 
Action: Mouse scrolled (438, 390) with delta (0, 0)
Screenshot: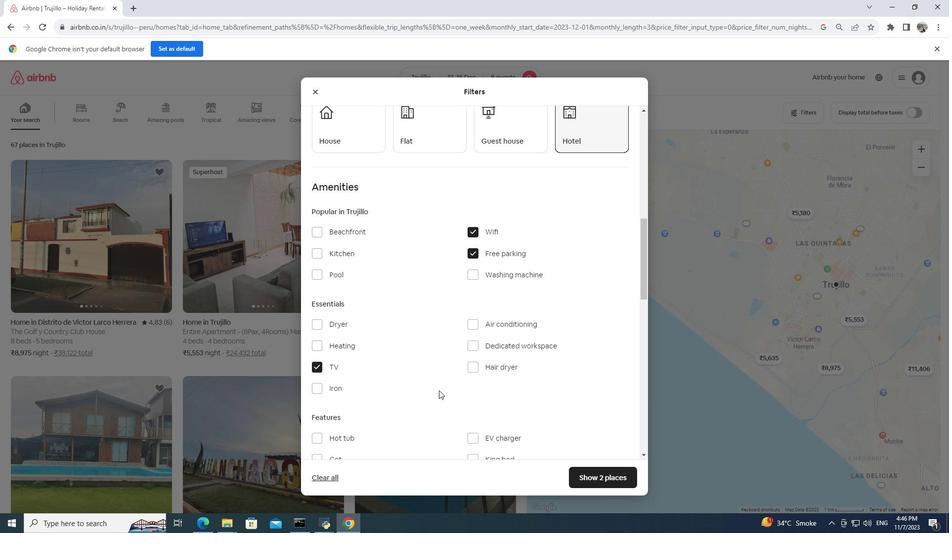 
Action: Mouse scrolled (438, 390) with delta (0, 0)
Screenshot: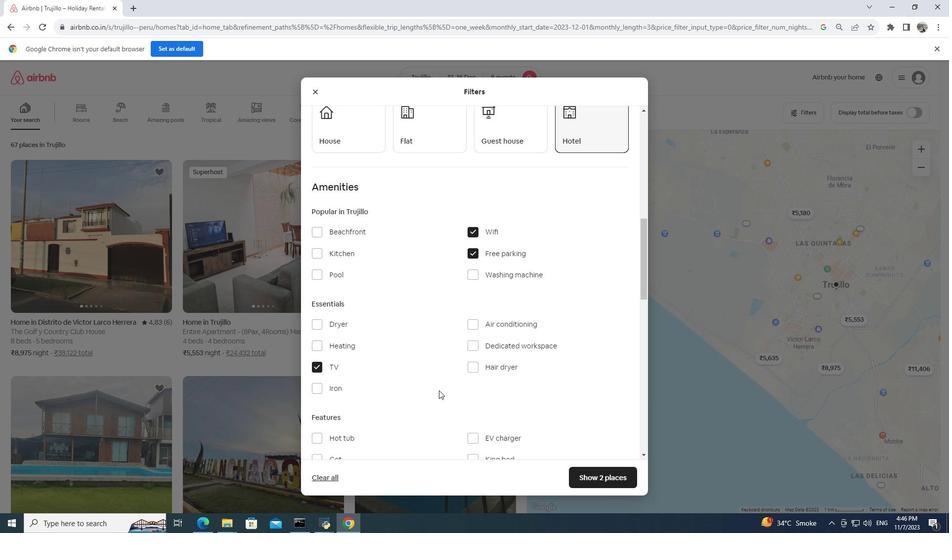 
Action: Mouse scrolled (438, 390) with delta (0, 0)
Screenshot: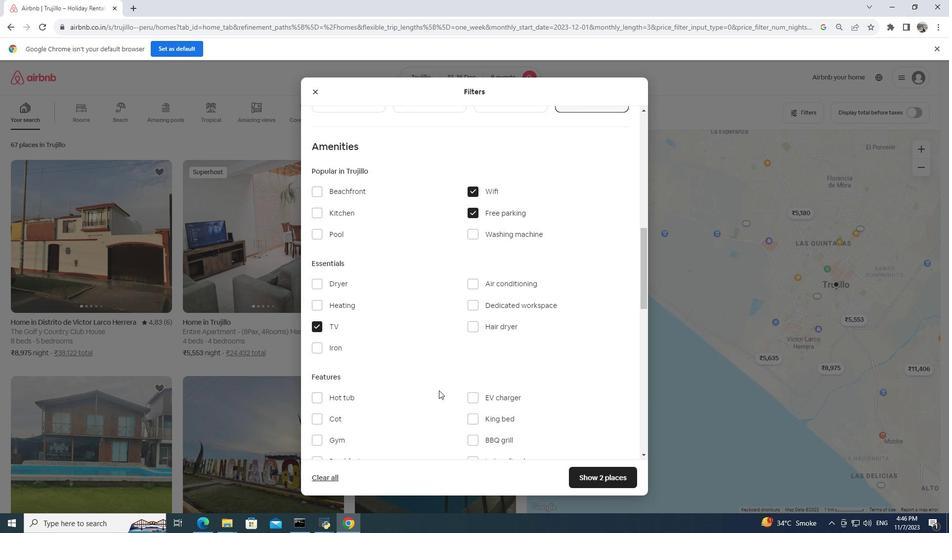 
Action: Mouse moved to (464, 393)
Screenshot: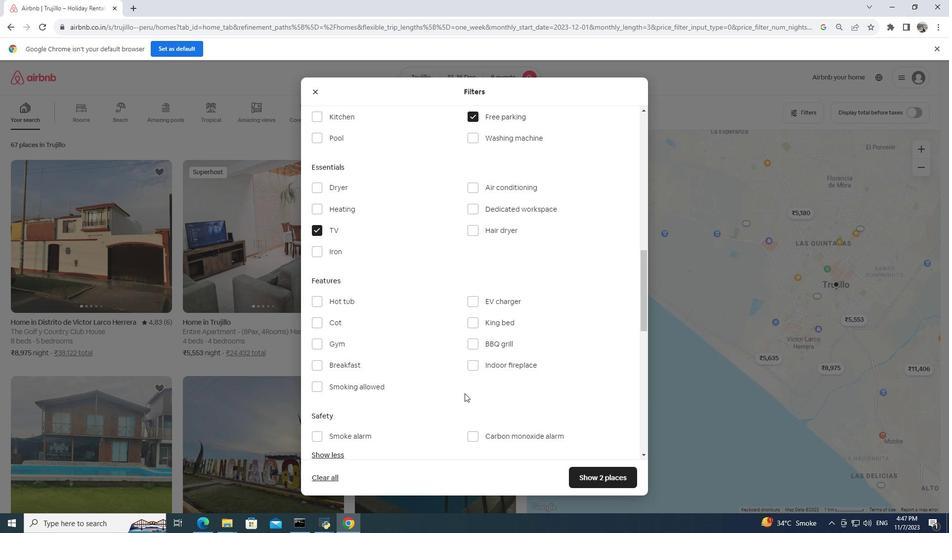 
Action: Mouse scrolled (464, 393) with delta (0, 0)
Screenshot: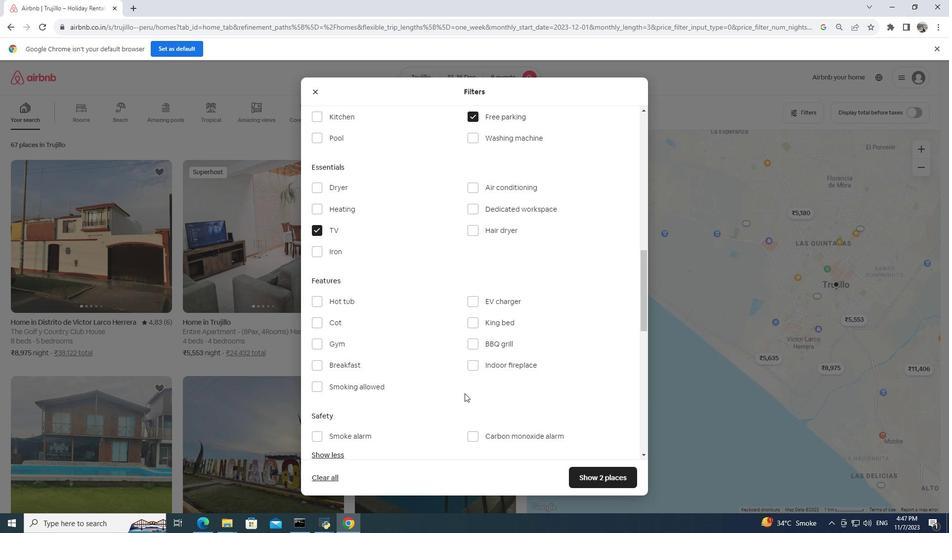 
Action: Mouse scrolled (464, 393) with delta (0, 0)
Screenshot: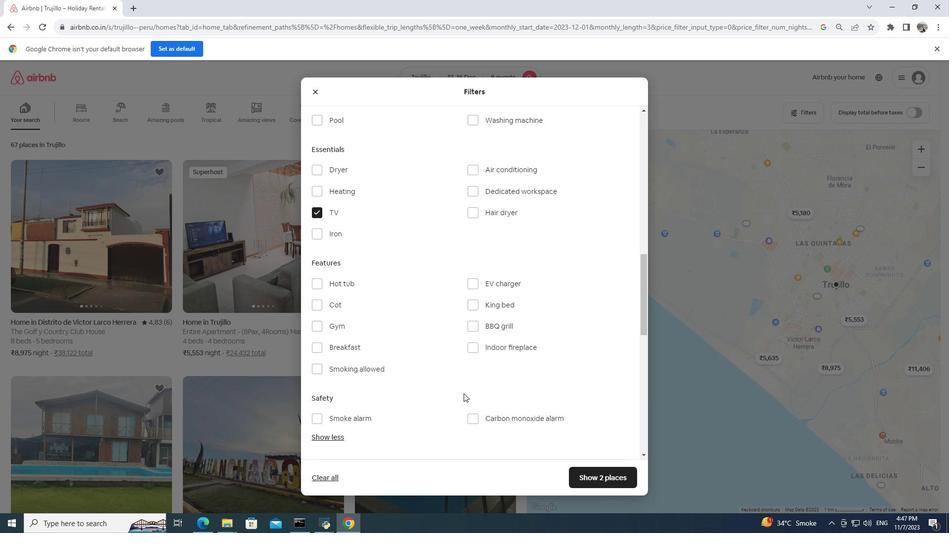 
Action: Mouse moved to (425, 383)
Screenshot: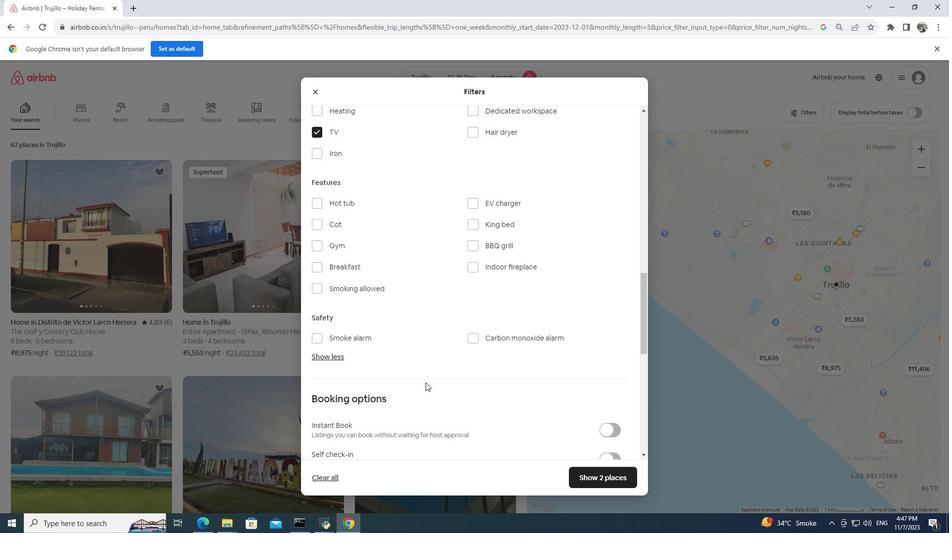 
Action: Mouse scrolled (425, 383) with delta (0, 0)
Screenshot: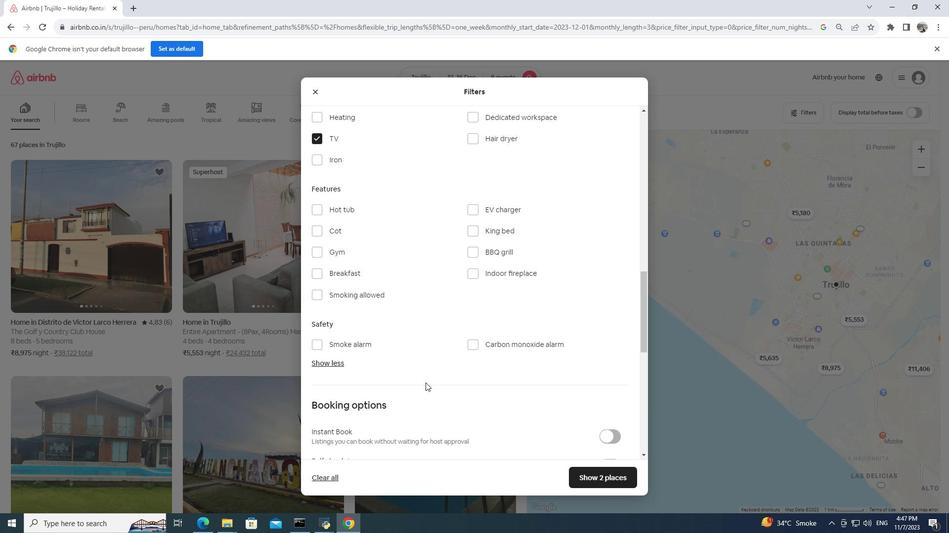 
Action: Mouse scrolled (425, 383) with delta (0, 0)
Screenshot: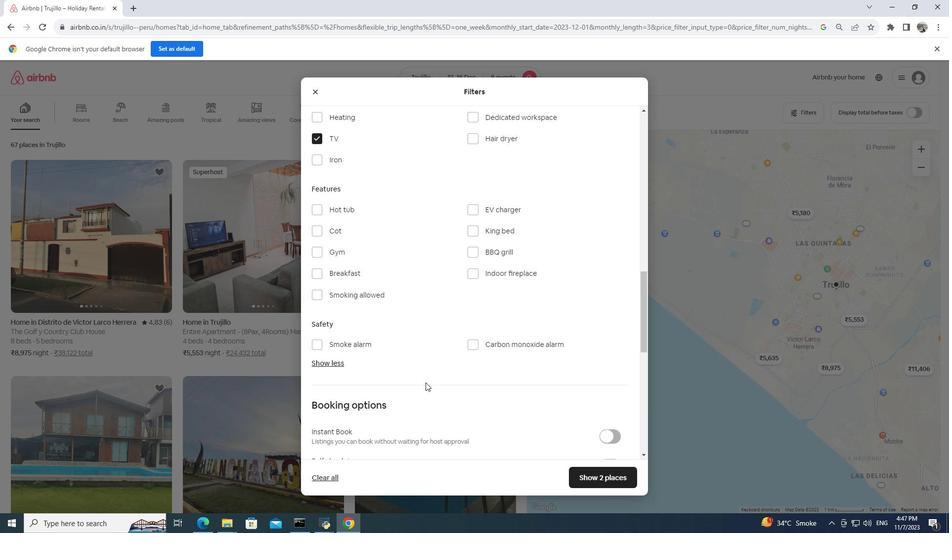 
Action: Mouse moved to (315, 368)
Screenshot: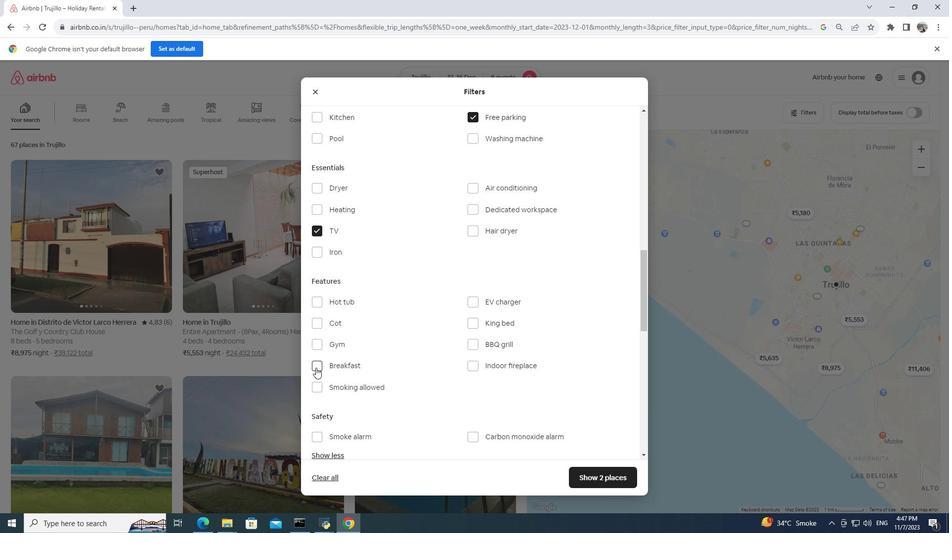 
Action: Mouse pressed left at (315, 368)
Screenshot: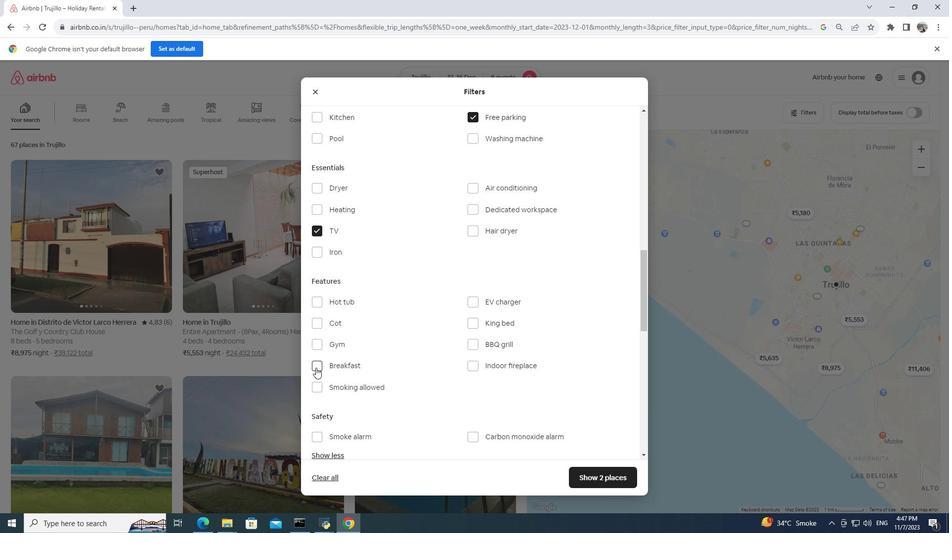 
Action: Mouse moved to (320, 343)
Screenshot: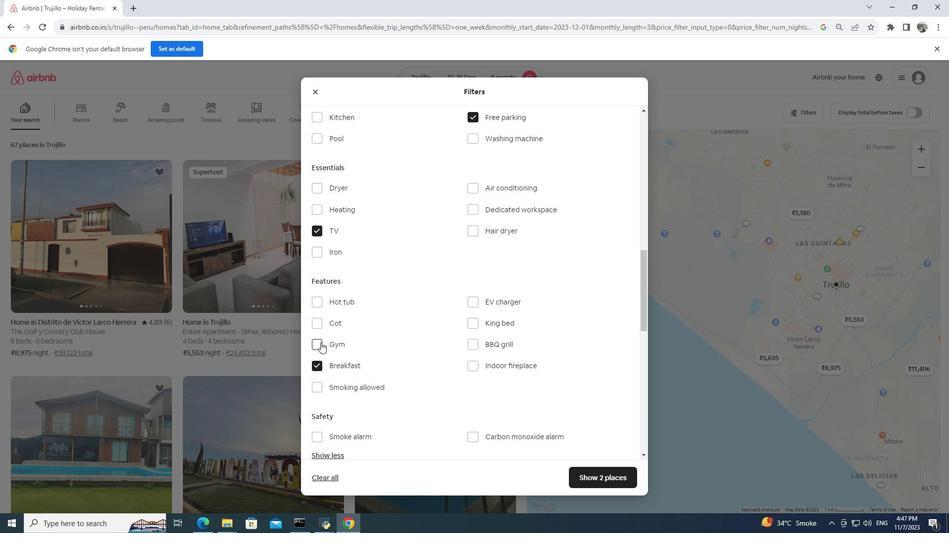 
Action: Mouse pressed left at (320, 343)
Screenshot: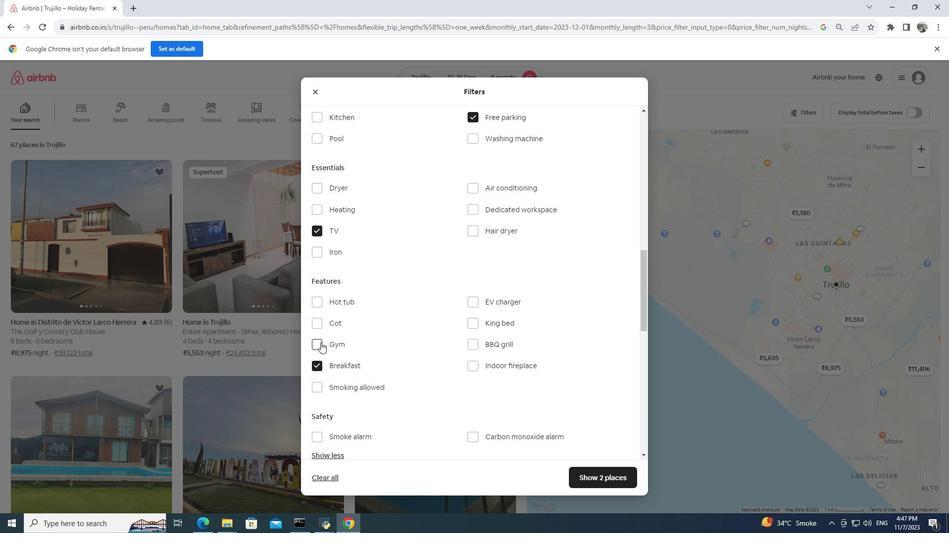 
Action: Mouse moved to (606, 478)
Screenshot: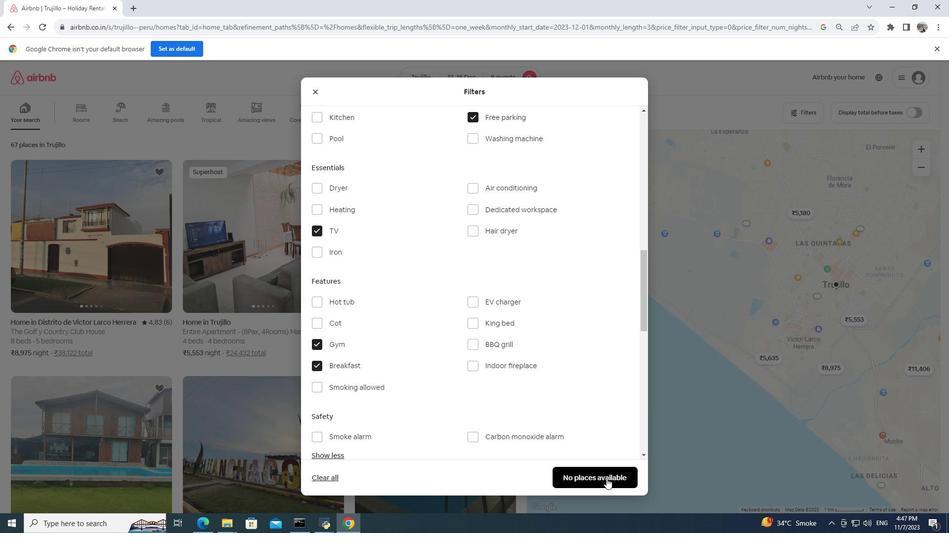 
Action: Mouse pressed left at (606, 478)
Screenshot: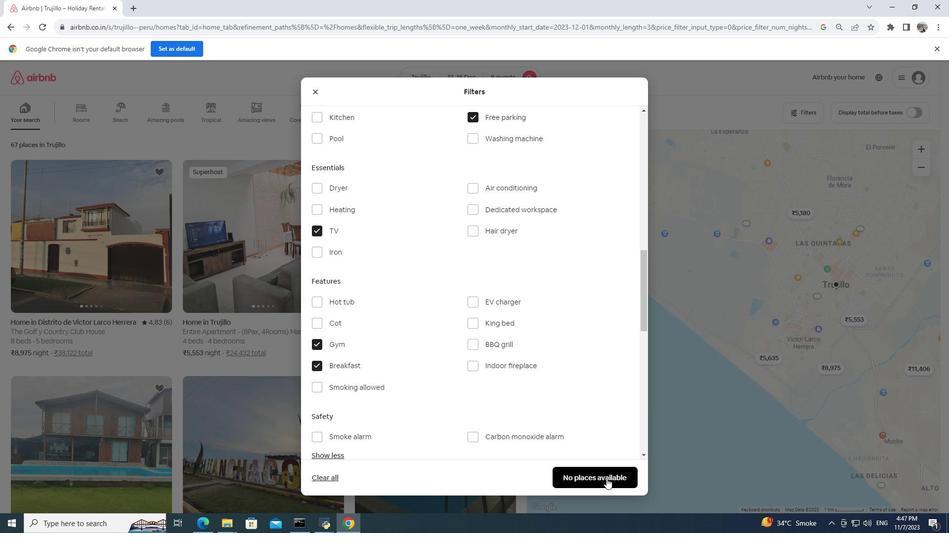 
Action: Mouse moved to (194, 350)
Screenshot: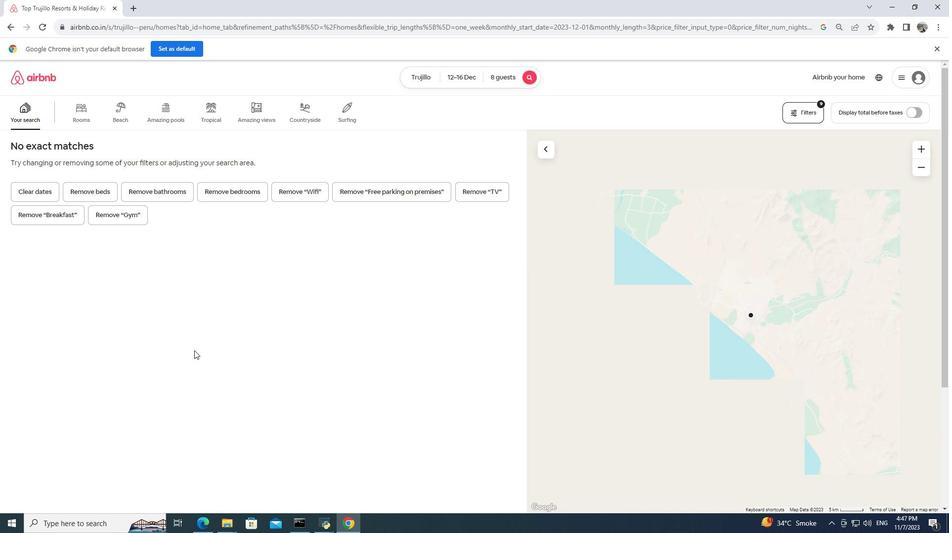 
